 Task: Add an event with the title Webinar: Advanced SEO Strategies for Organic Growth, date '2024/04/04', time 8:50 AM to 10:50 AMand add a description: Participants will develop skills in strategic decision-making and problem-solving. They will learn techniques for gathering and analyzing information, evaluating options, and making sound decisions that align with team goals and organizational priorities., put the event into Yellow category, logged in from the account softage.2@softage.netand send the event invitation to softage.1@softage.net and softage.3@softage.net. Set a reminder for the event 5 minutes before
Action: Mouse moved to (88, 104)
Screenshot: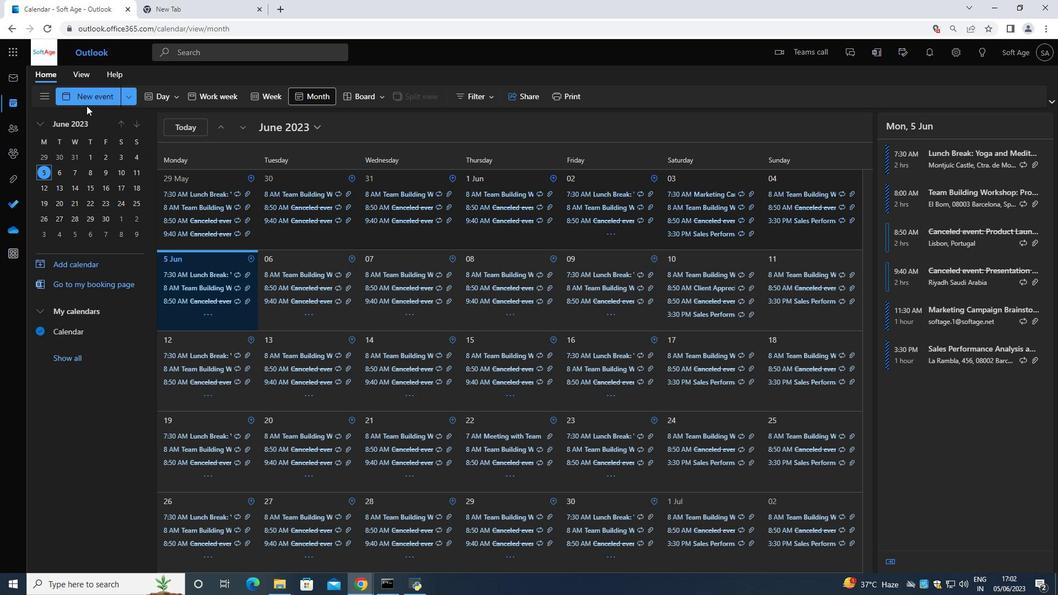 
Action: Mouse pressed left at (88, 104)
Screenshot: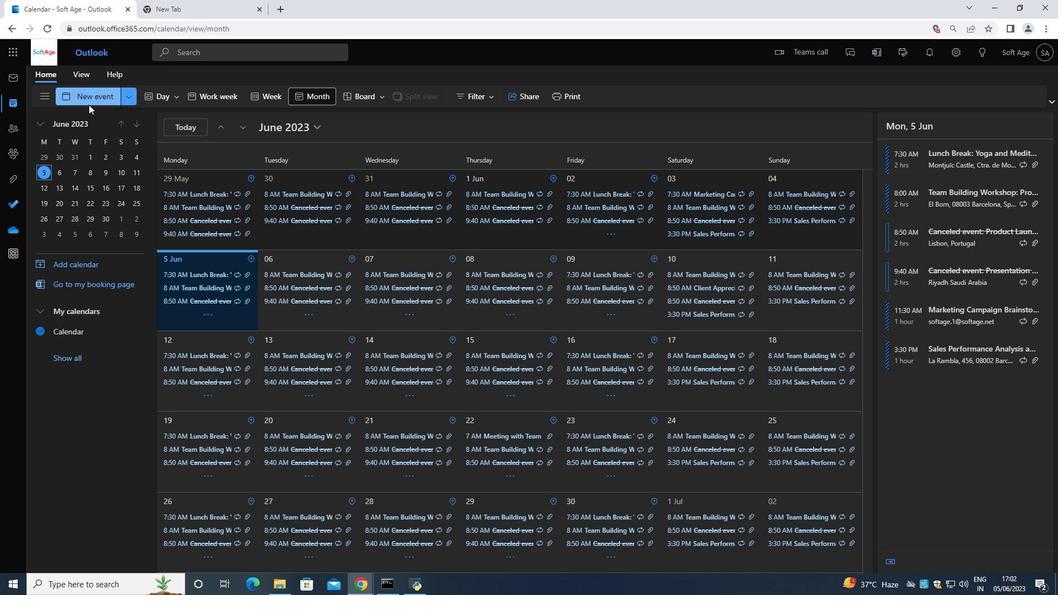 
Action: Mouse moved to (475, 228)
Screenshot: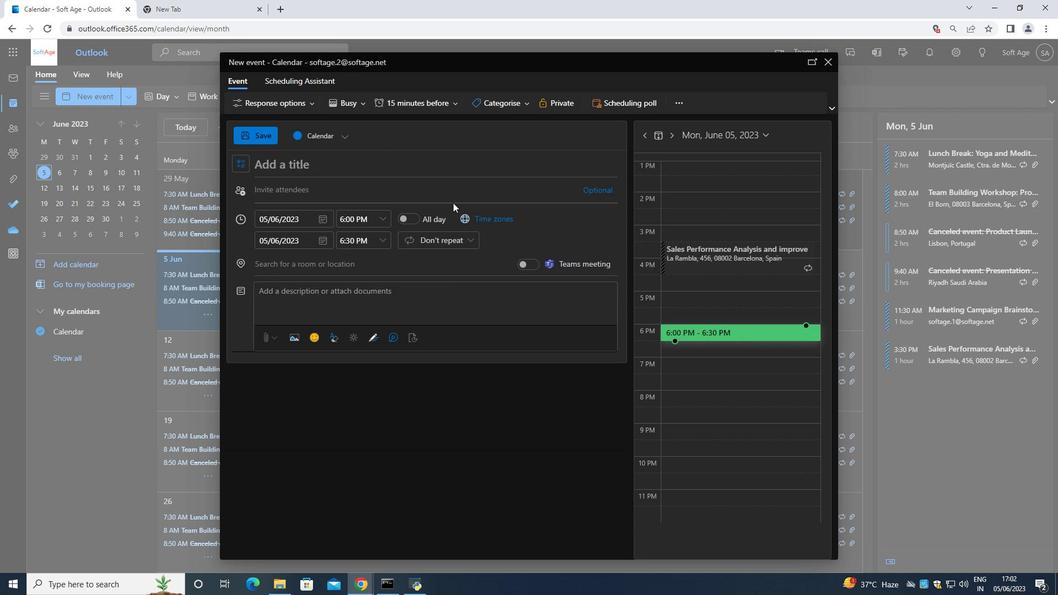 
Action: Key pressed <Key.shift>Webinar
Screenshot: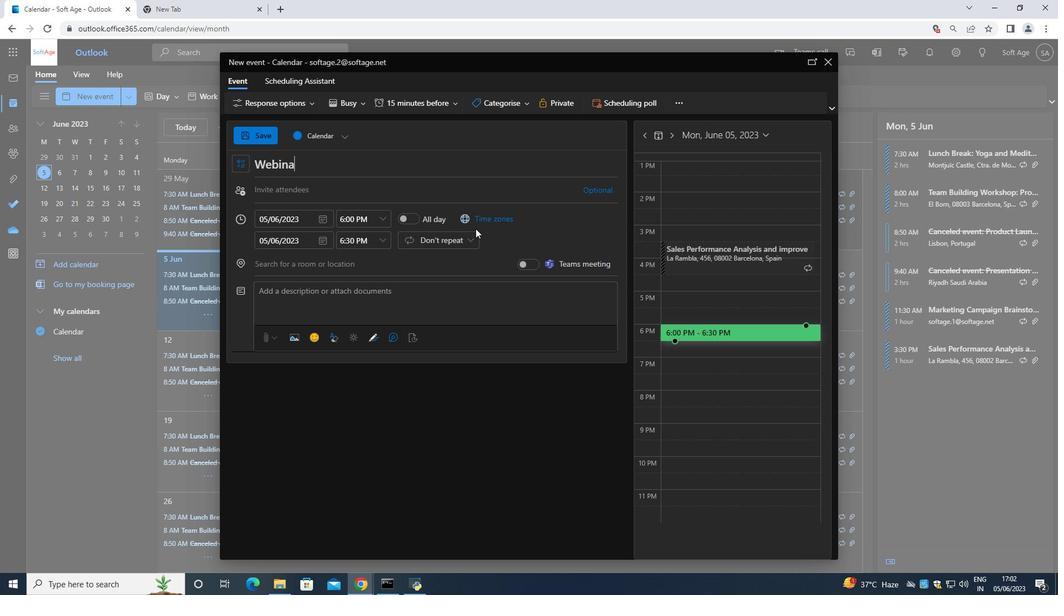 
Action: Mouse moved to (598, 287)
Screenshot: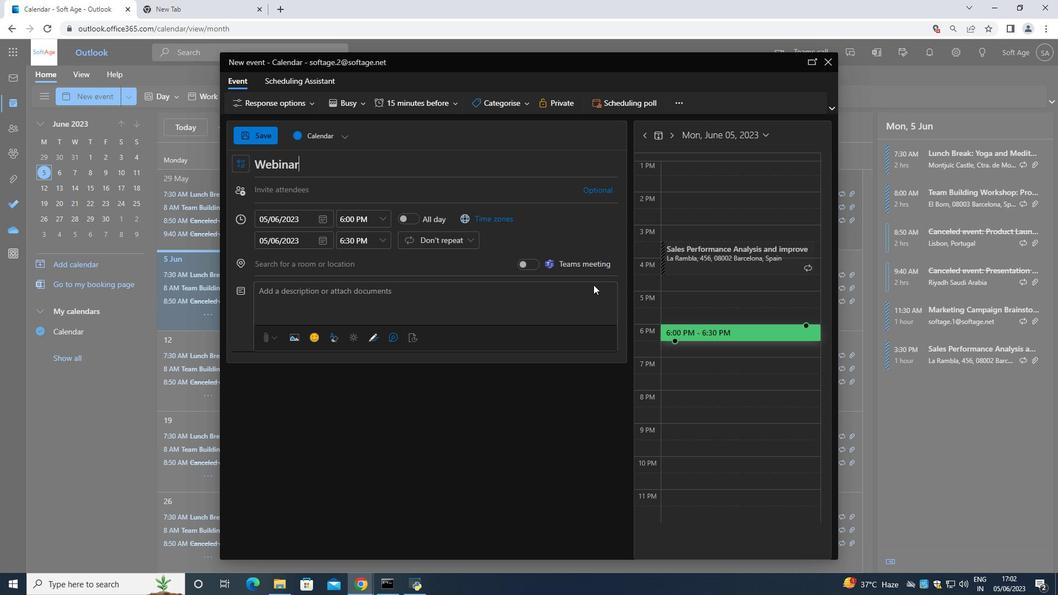 
Action: Key pressed <Key.shift_r>:<Key.space><Key.shift><Key.shift><Key.shift><Key.shift><Key.shift><Key.shift><Key.shift><Key.shift><Key.shift><Key.shift><Key.shift><Key.shift><Key.shift><Key.shift><Key.shift><Key.shift><Key.shift><Key.shift><Key.shift><Key.shift><Key.shift><Key.shift><Key.shift><Key.shift><Key.shift><Key.shift><Key.shift><Key.shift><Key.shift><Key.shift><Key.shift><Key.shift><Key.shift><Key.shift><Key.shift><Key.shift>Advanced<Key.space><Key.caps_lock>SEO<Key.caps_lock><Key.space><Key.shift>Strategies<Key.space>for<Key.space><Key.shift>Organic<Key.space><Key.shift>grow<Key.backspace><Key.backspace><Key.backspace><Key.backspace><Key.shift>Growth<Key.space>
Screenshot: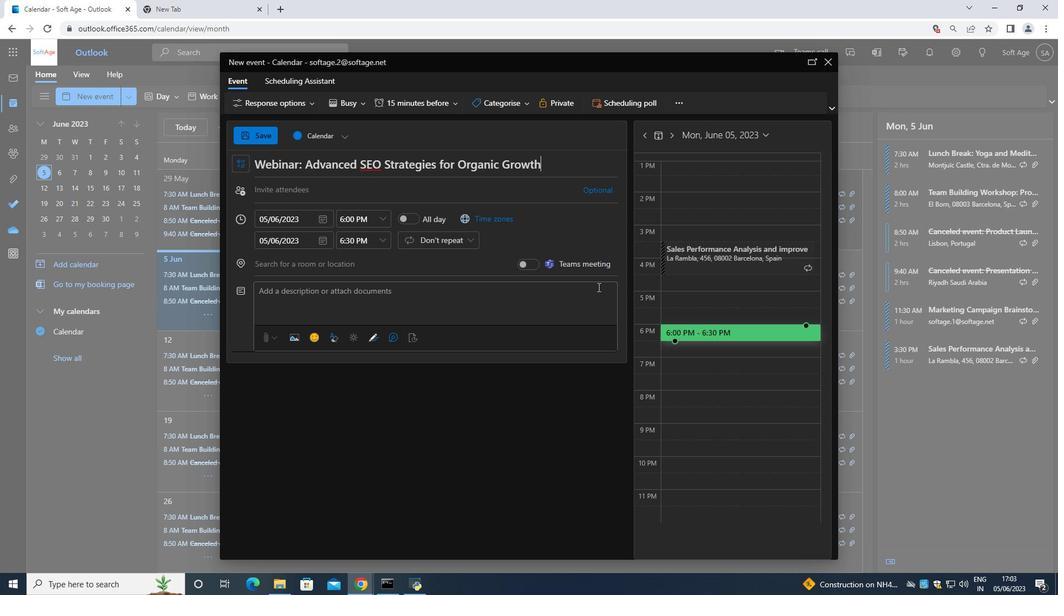 
Action: Mouse moved to (325, 224)
Screenshot: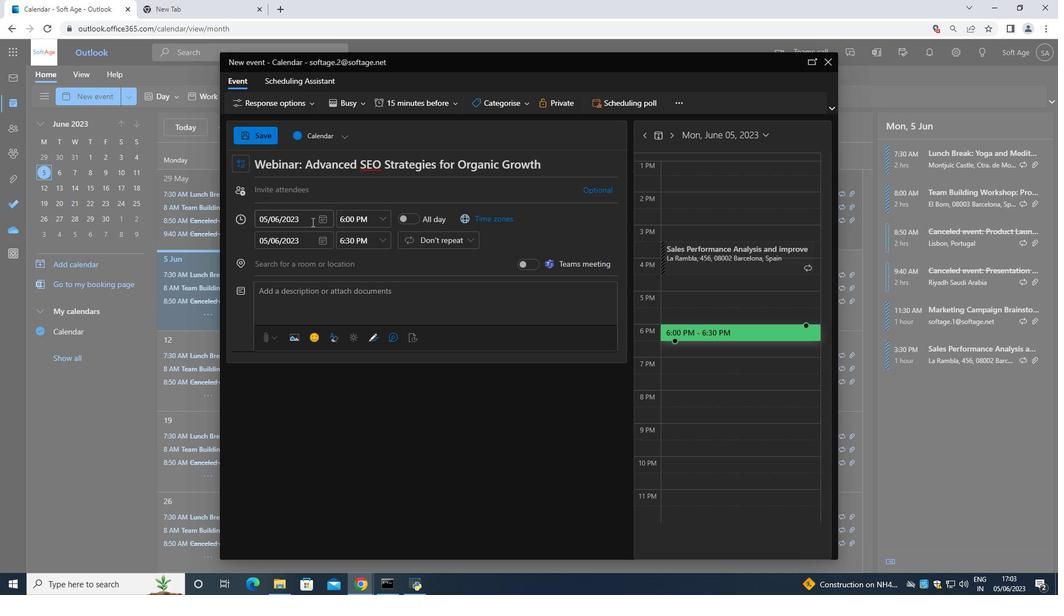 
Action: Mouse pressed left at (325, 224)
Screenshot: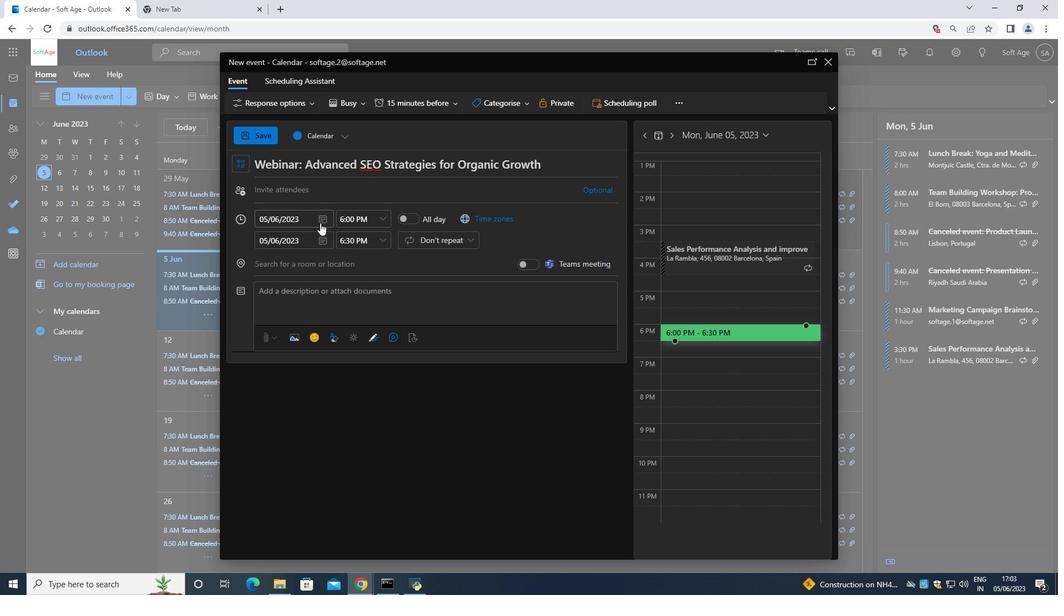 
Action: Mouse moved to (368, 243)
Screenshot: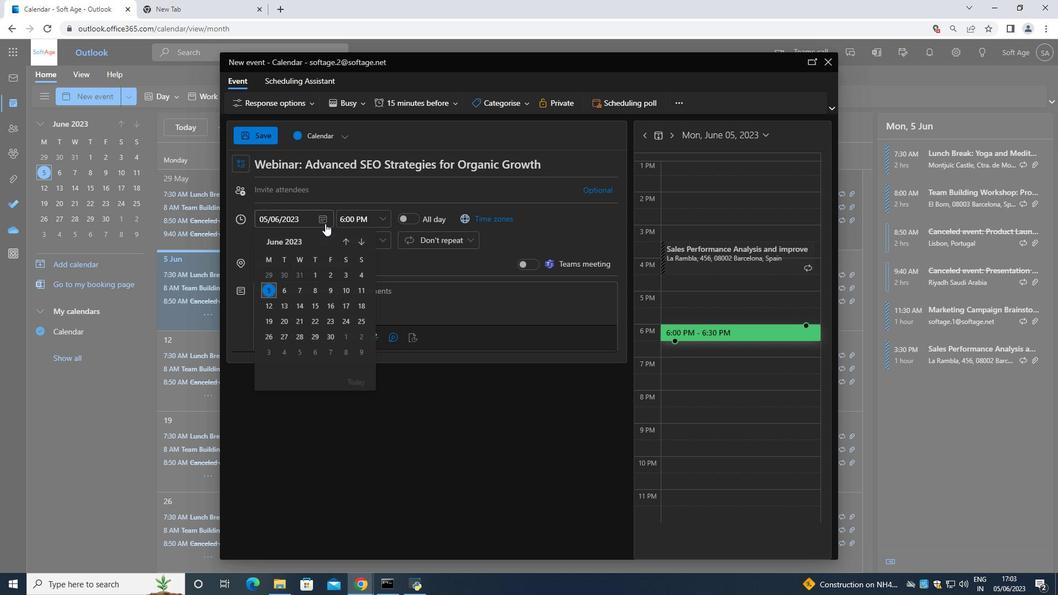 
Action: Mouse pressed left at (368, 243)
Screenshot: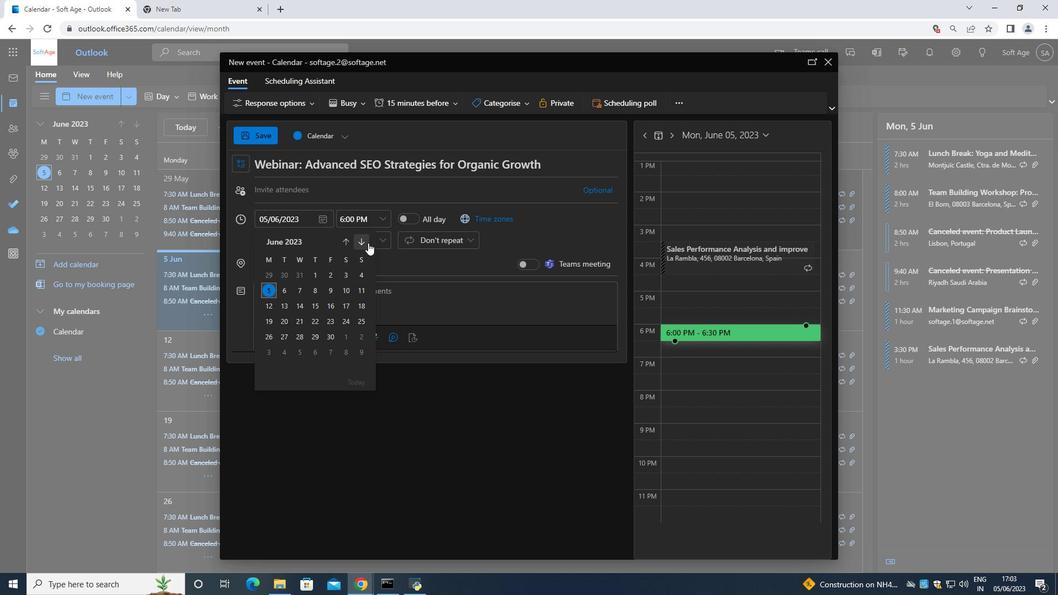 
Action: Mouse moved to (368, 243)
Screenshot: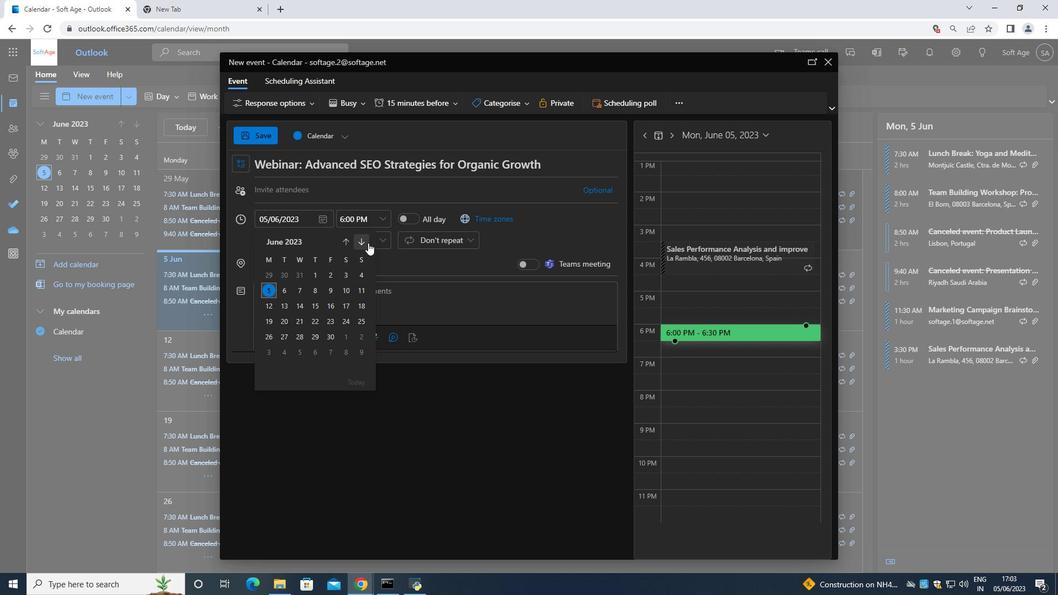 
Action: Mouse pressed left at (368, 243)
Screenshot: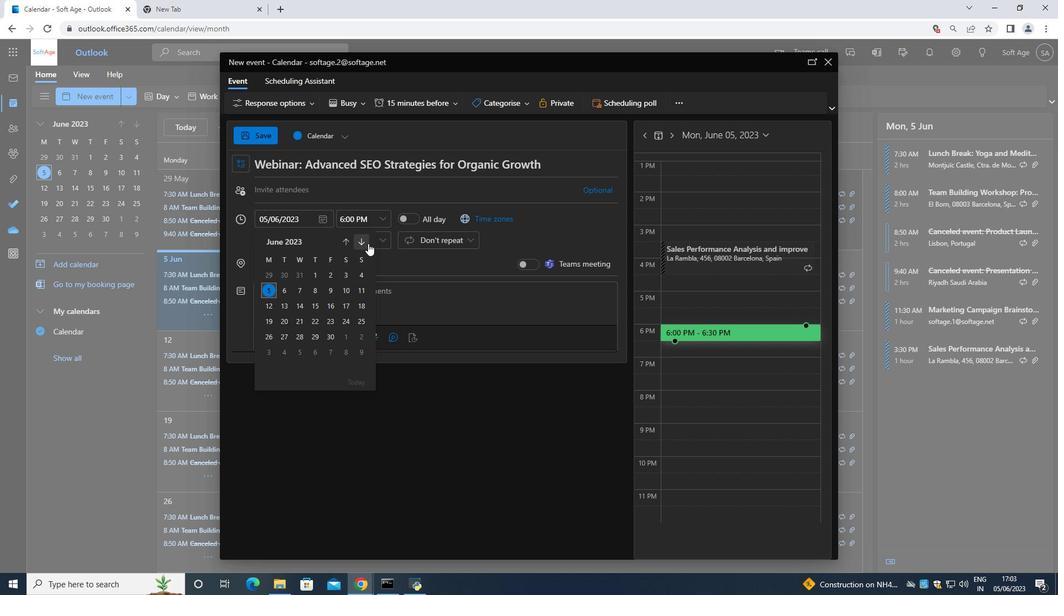 
Action: Mouse pressed left at (368, 243)
Screenshot: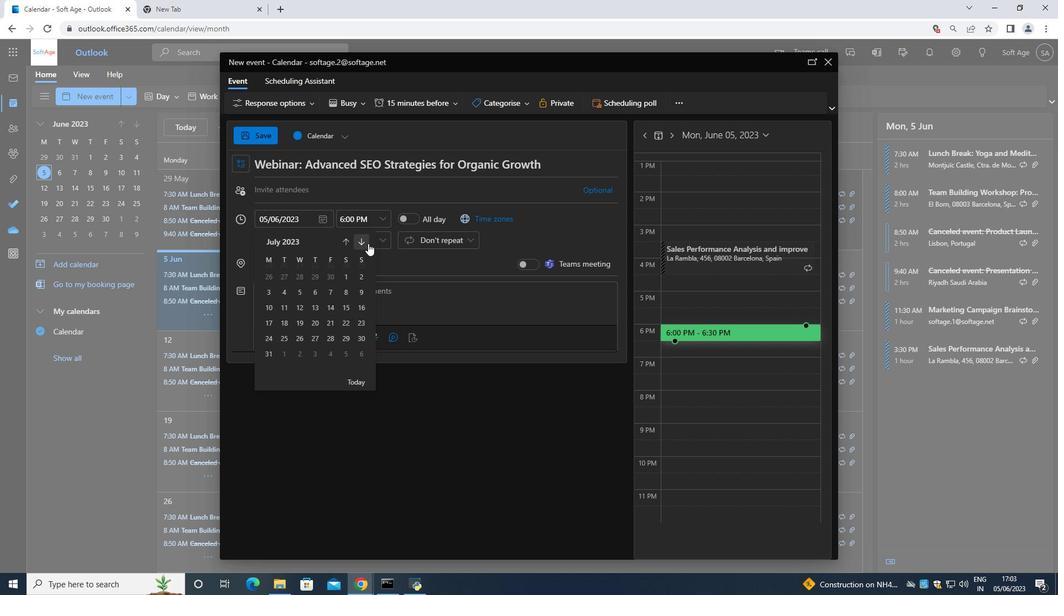 
Action: Mouse pressed left at (368, 243)
Screenshot: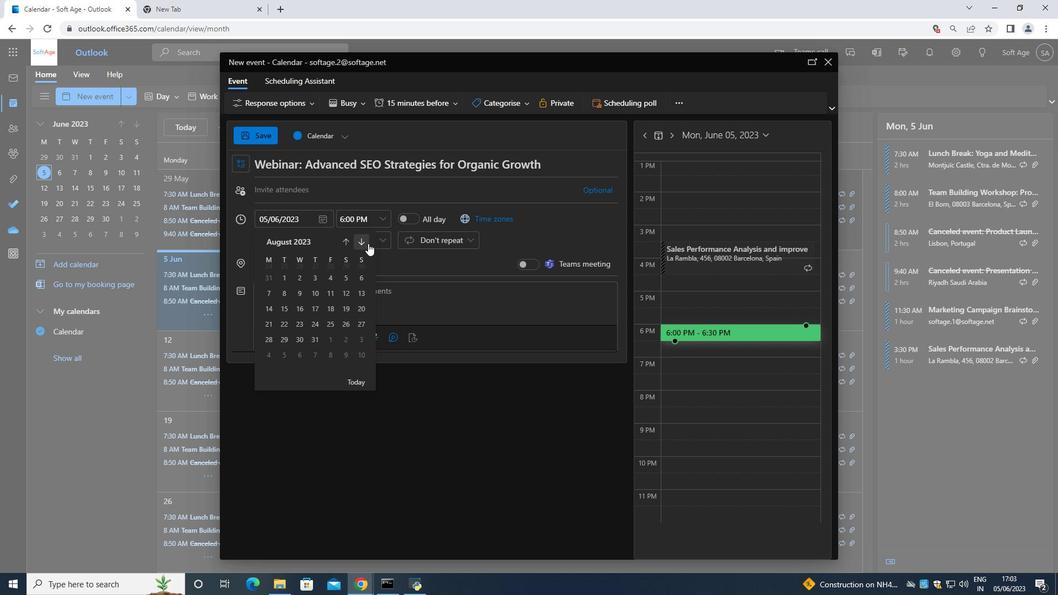 
Action: Mouse pressed left at (368, 243)
Screenshot: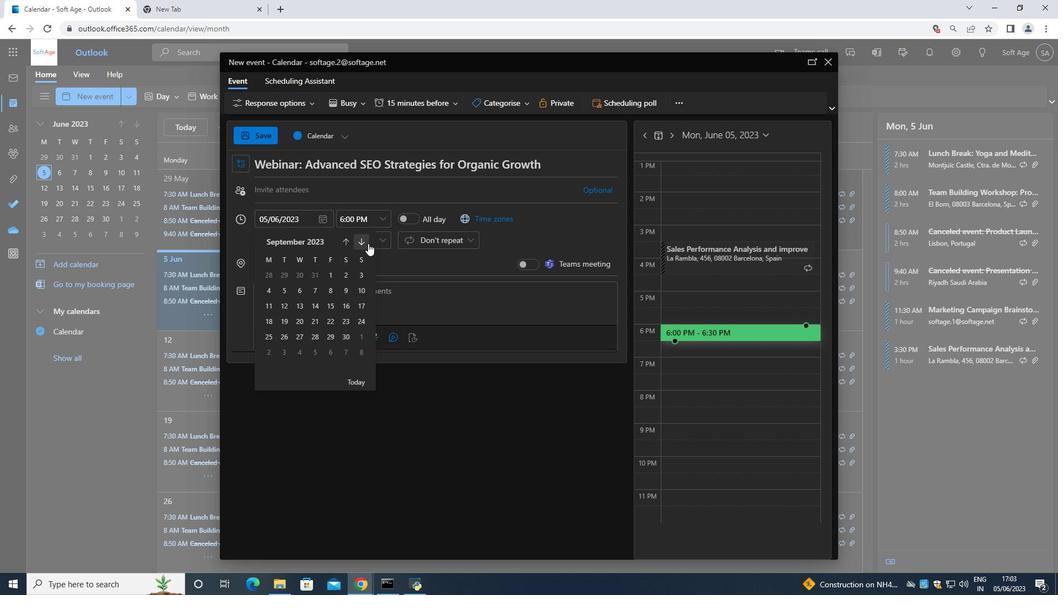 
Action: Mouse pressed left at (368, 243)
Screenshot: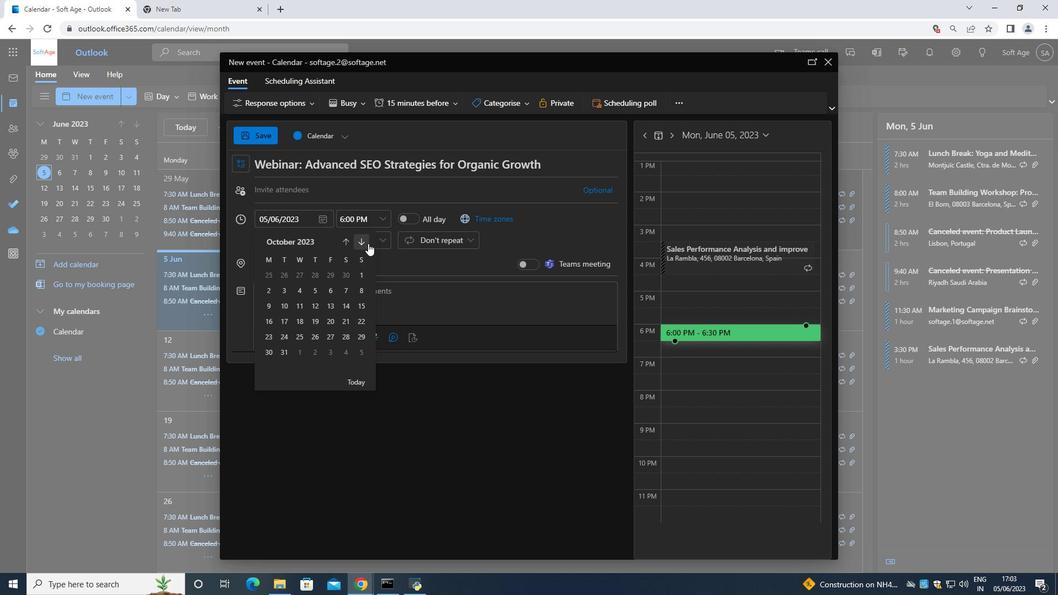 
Action: Mouse pressed left at (368, 243)
Screenshot: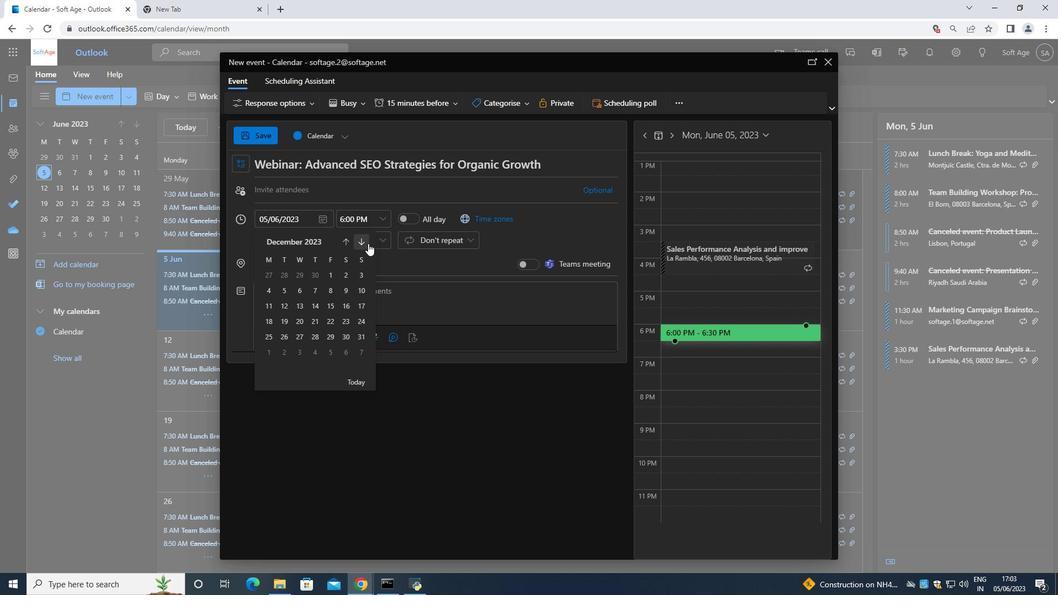 
Action: Mouse pressed left at (368, 243)
Screenshot: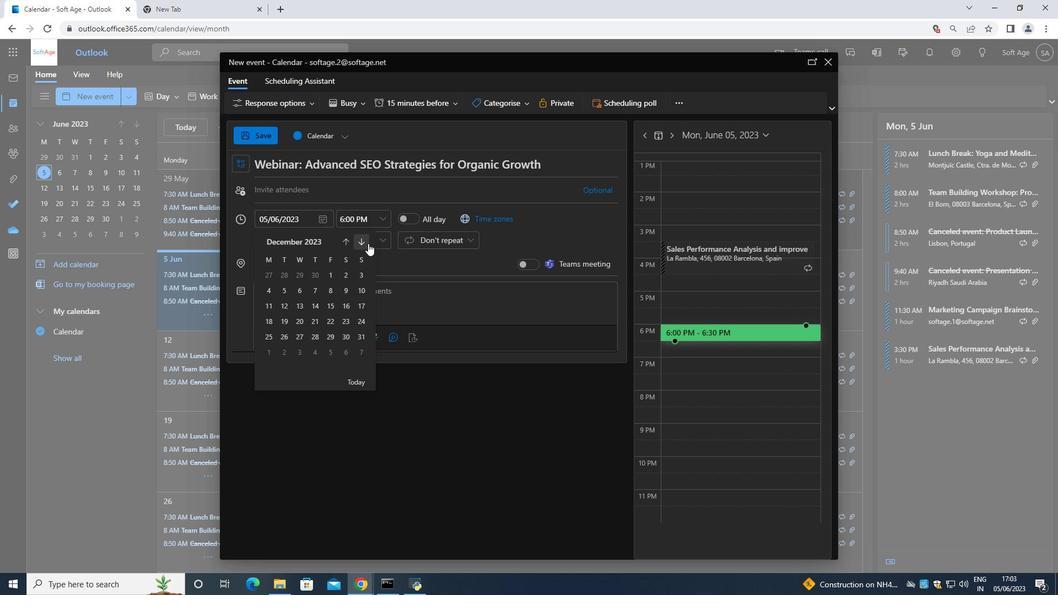 
Action: Mouse pressed left at (368, 243)
Screenshot: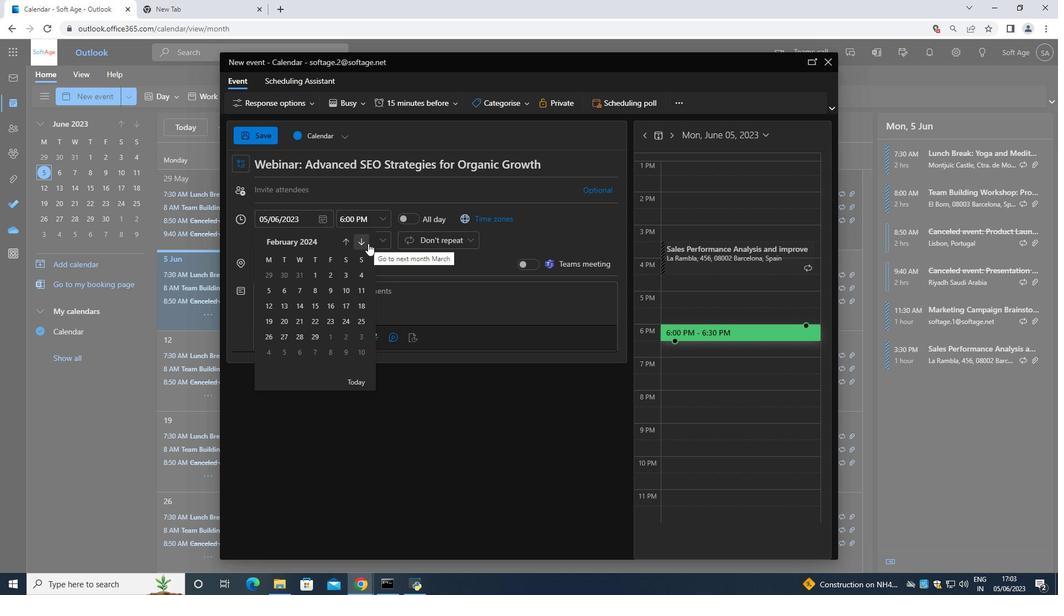 
Action: Mouse pressed left at (368, 243)
Screenshot: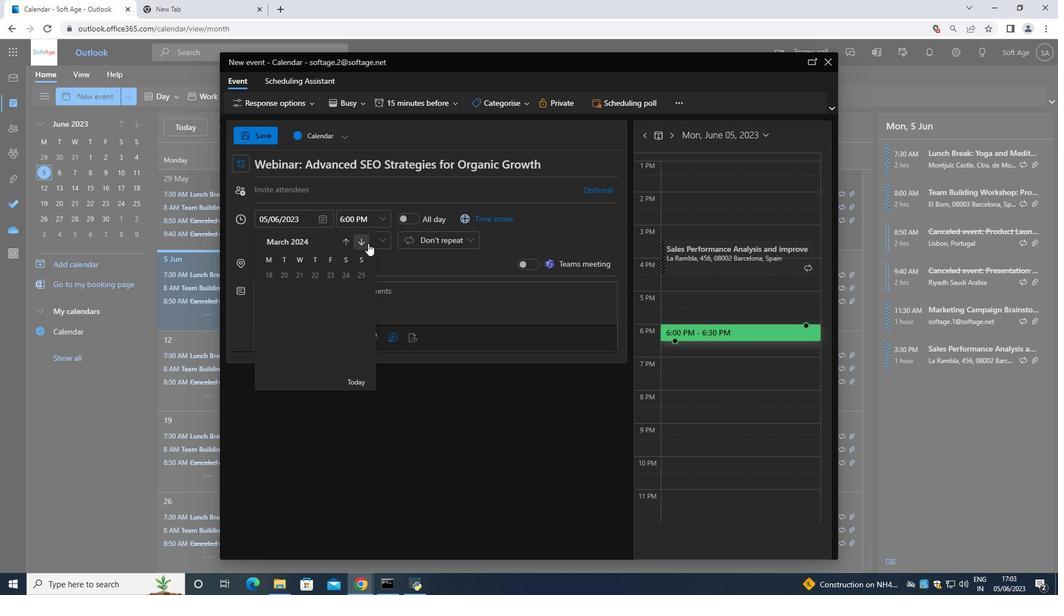 
Action: Mouse moved to (318, 270)
Screenshot: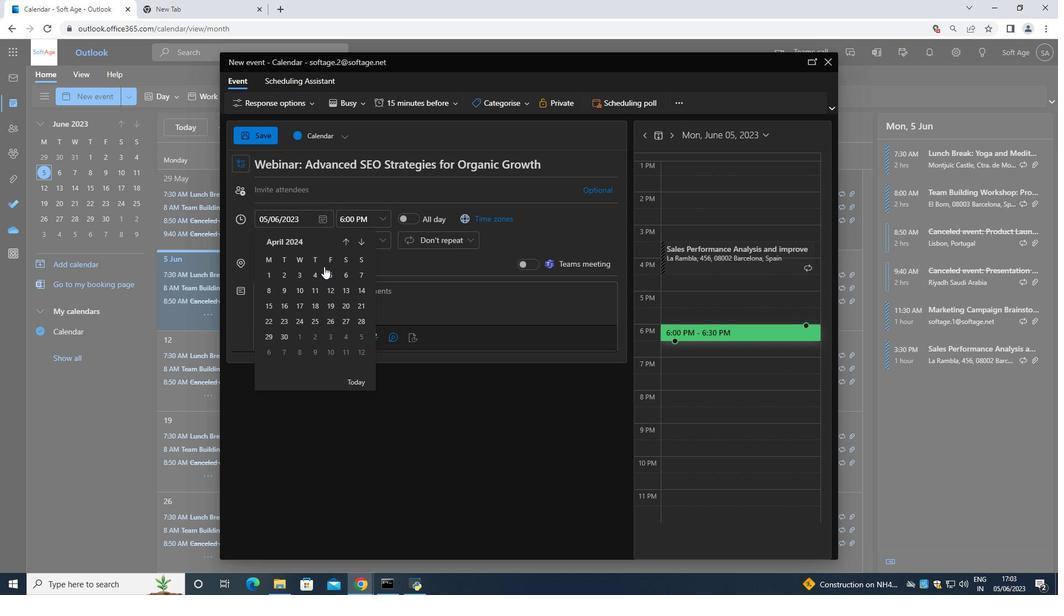 
Action: Mouse pressed left at (318, 270)
Screenshot: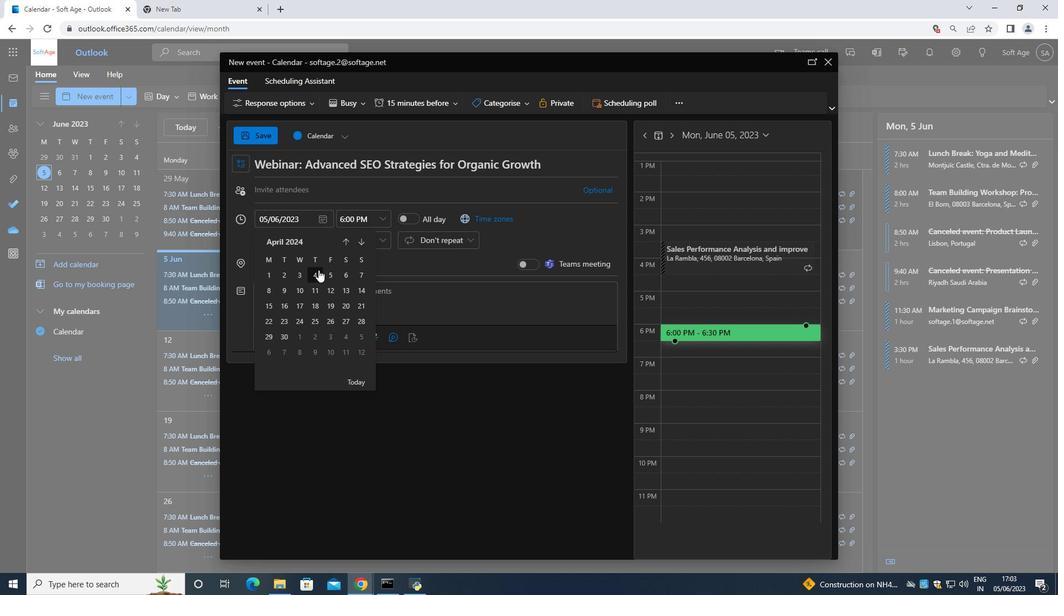 
Action: Mouse moved to (373, 217)
Screenshot: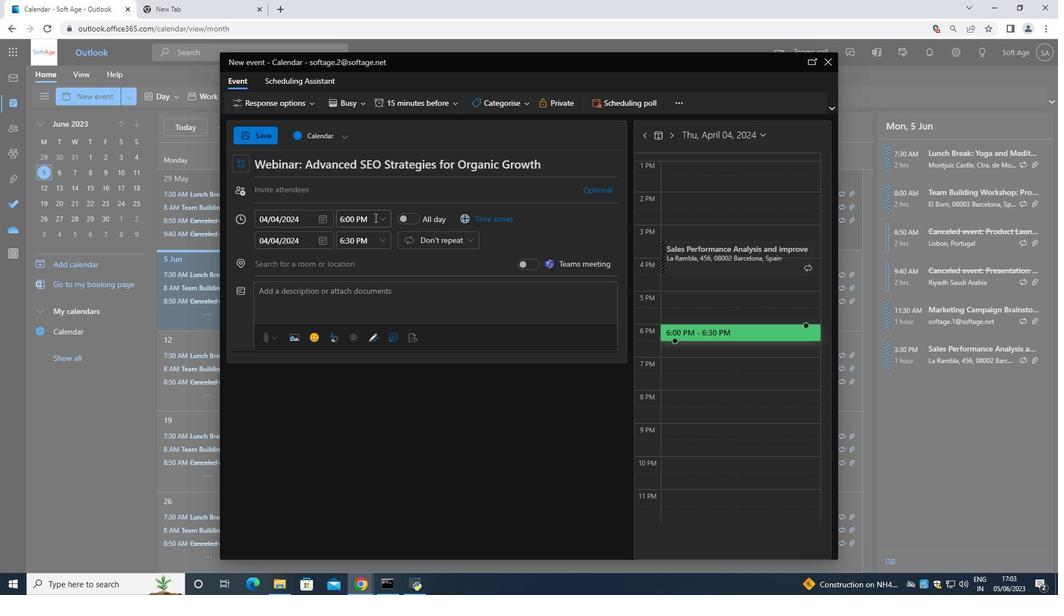 
Action: Mouse pressed left at (373, 217)
Screenshot: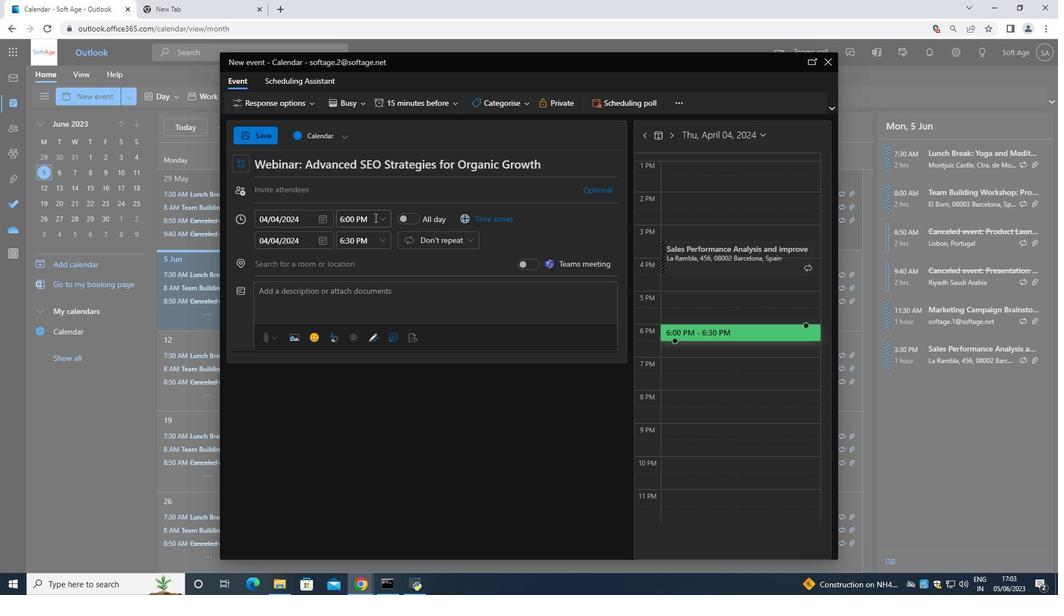 
Action: Mouse moved to (372, 217)
Screenshot: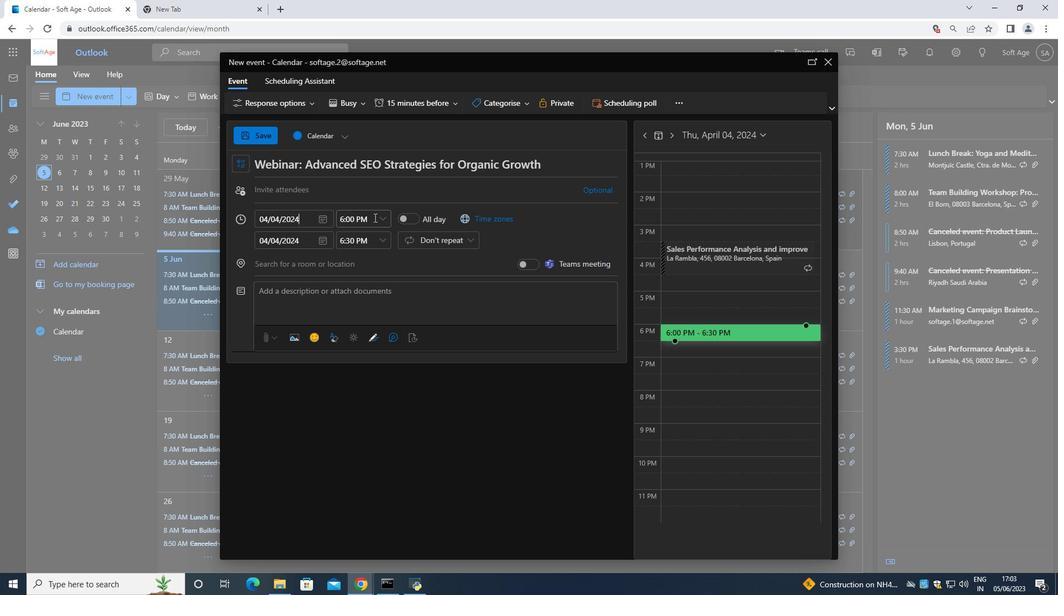 
Action: Key pressed <Key.backspace>8<Key.shift_r>:50<Key.space><Key.shift>A<Key.shift_r>M
Screenshot: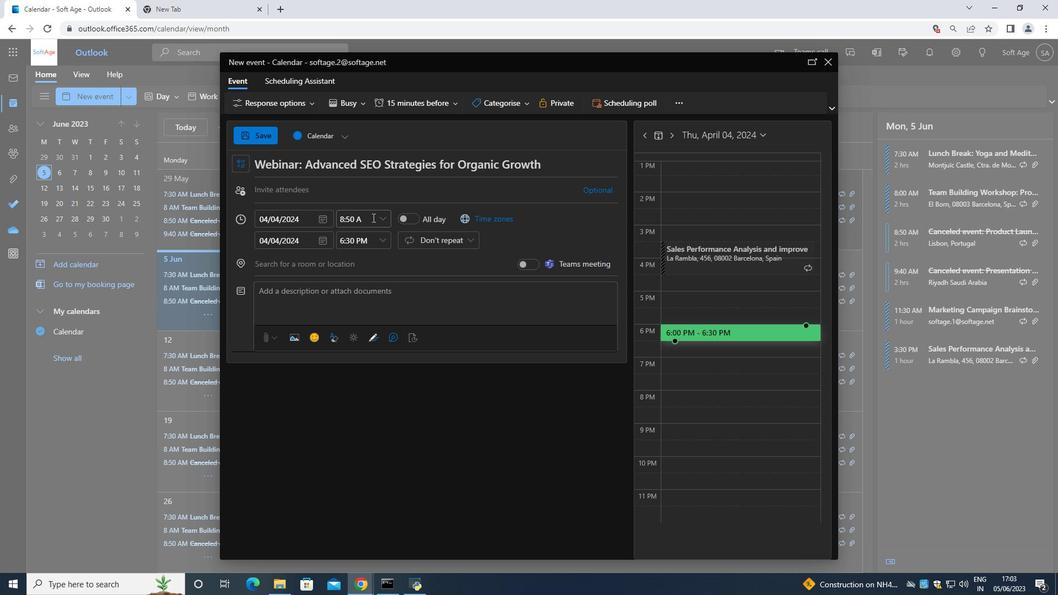 
Action: Mouse moved to (378, 235)
Screenshot: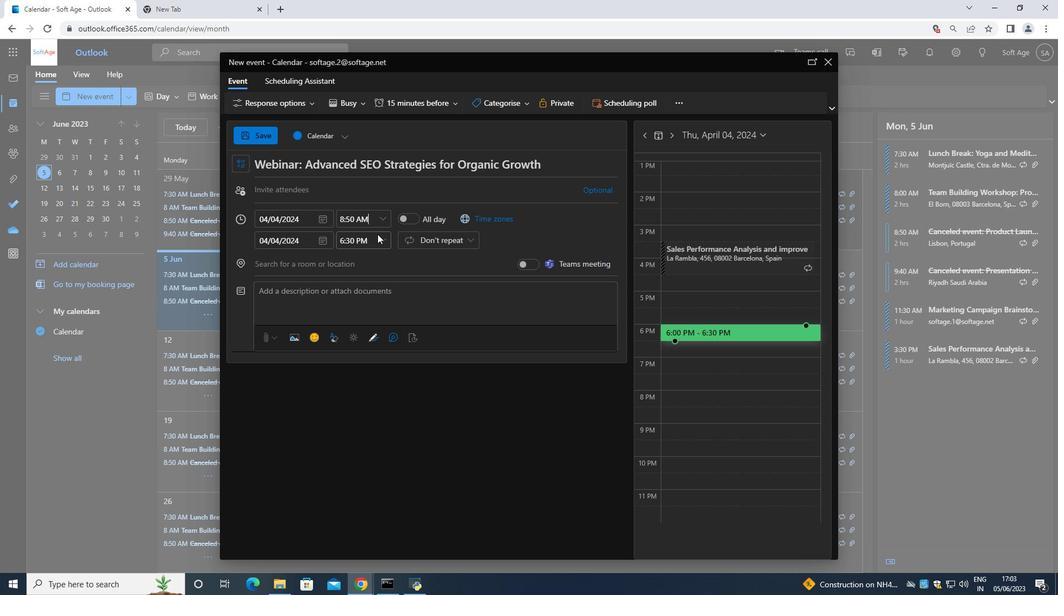 
Action: Mouse pressed left at (378, 235)
Screenshot: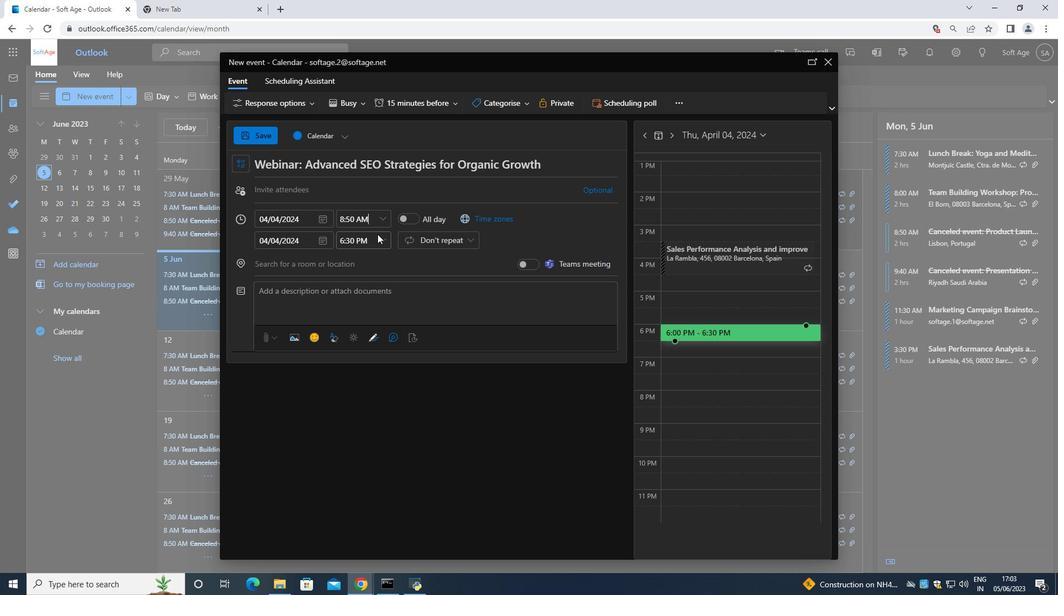 
Action: Mouse moved to (368, 321)
Screenshot: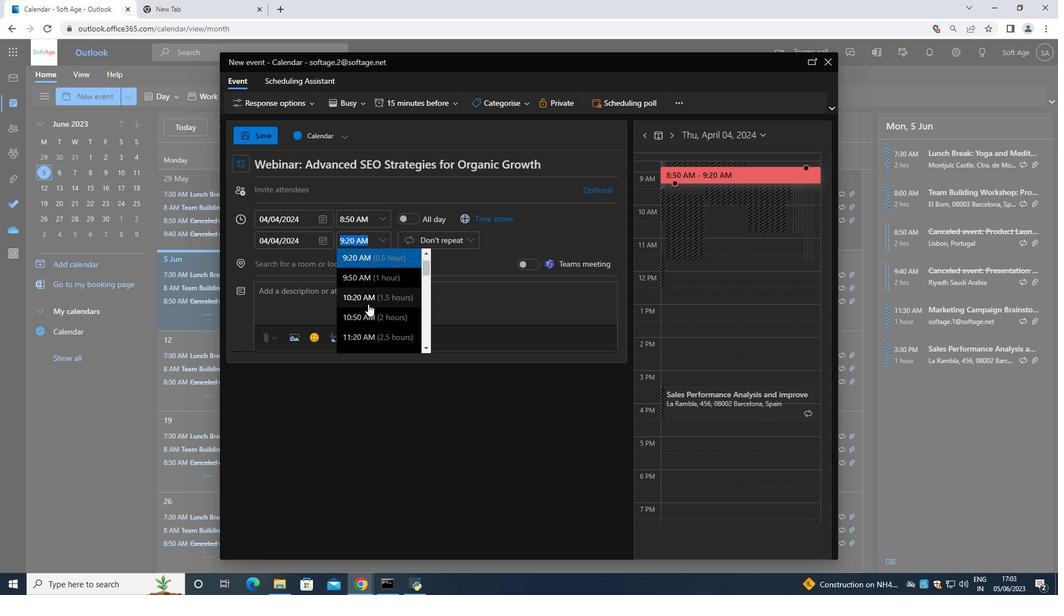 
Action: Mouse pressed left at (368, 321)
Screenshot: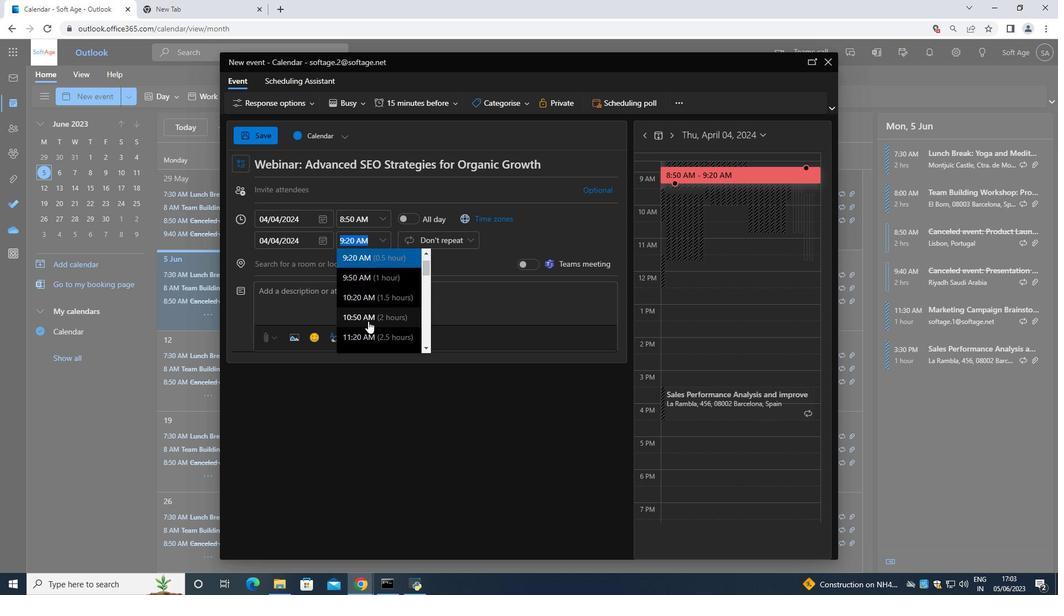 
Action: Mouse moved to (335, 286)
Screenshot: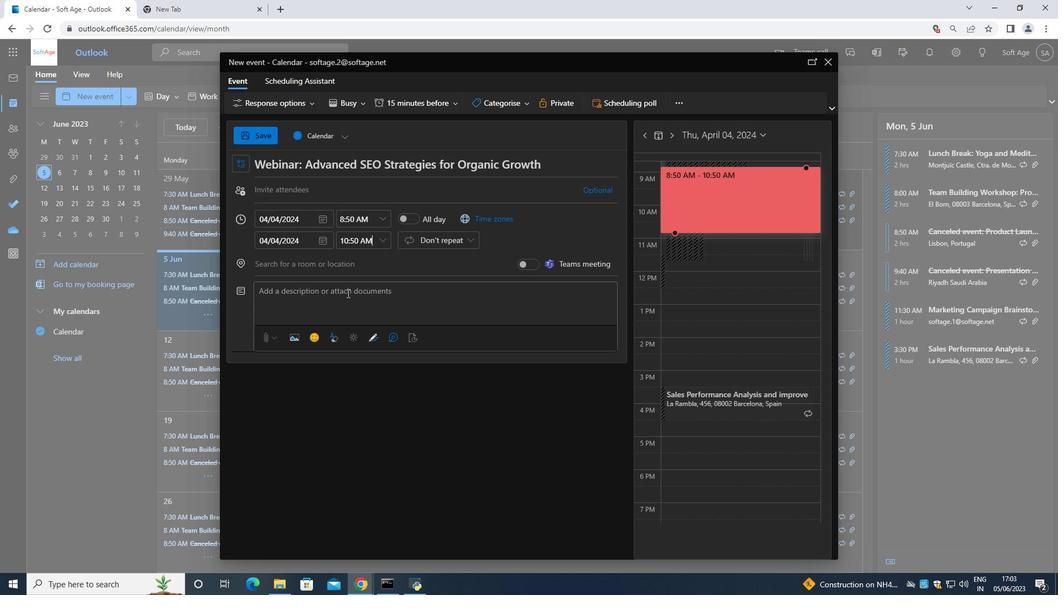 
Action: Mouse pressed left at (335, 286)
Screenshot: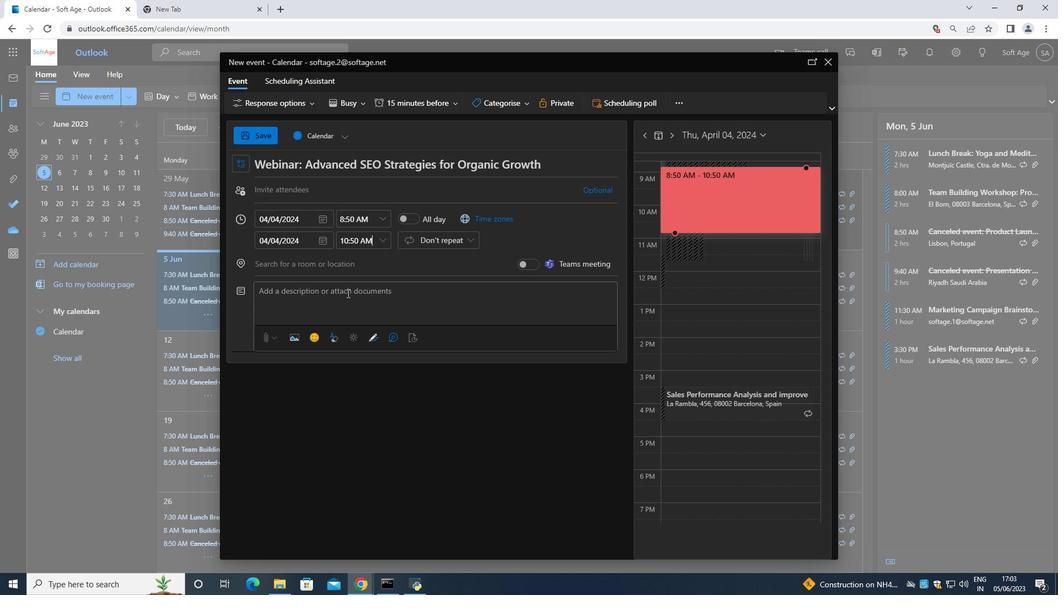 
Action: Key pressed <Key.space><Key.shift>Participants<Key.space>will<Key.space>develop<Key.space>skill<Key.space>in<Key.space>strategic<Key.space>decision<Key.space><Key.backspace>-making<Key.space>and<Key.space>problem<Key.space><Key.backspace>-solving<Key.space>.<Key.space><Key.shift>They<Key.space>will<Key.space>learn<Key.space>techniques<Key.space>optiom<Key.backspace>ns,<Key.space>and<Key.space>making<Key.space>sounf<Key.backspace>d<Key.space><Key.backspace><Key.backspace><Key.backspace><Key.backspace><Key.backspace><Key.backspace><Key.backspace><Key.backspace><Key.backspace><Key.backspace><Key.backspace><Key.backspace><Key.backspace><Key.backspace><Key.backspace><Key.backspace><Key.backspace><Key.backspace><Key.backspace><Key.backspace><Key.backspace><Key.backspace><Key.backspace><Key.backspace><Key.backspace><Key.backspace><Key.space>for<Key.space>gathering<Key.space>and<Key.space>analyzinh<Key.backspace>g<Key.space>information<Key.space>evaluating<Key.space>options<Key.space>,<Key.space>and<Key.space>mal<Key.backspace>king<Key.space>sound<Key.space>deciso<Key.backspace>ions<Key.space>that<Key.space>align<Key.space>with<Key.space>team<Key.space>goal<Key.space>and<Key.space>organizational<Key.space>priorities<Key.space>
Screenshot: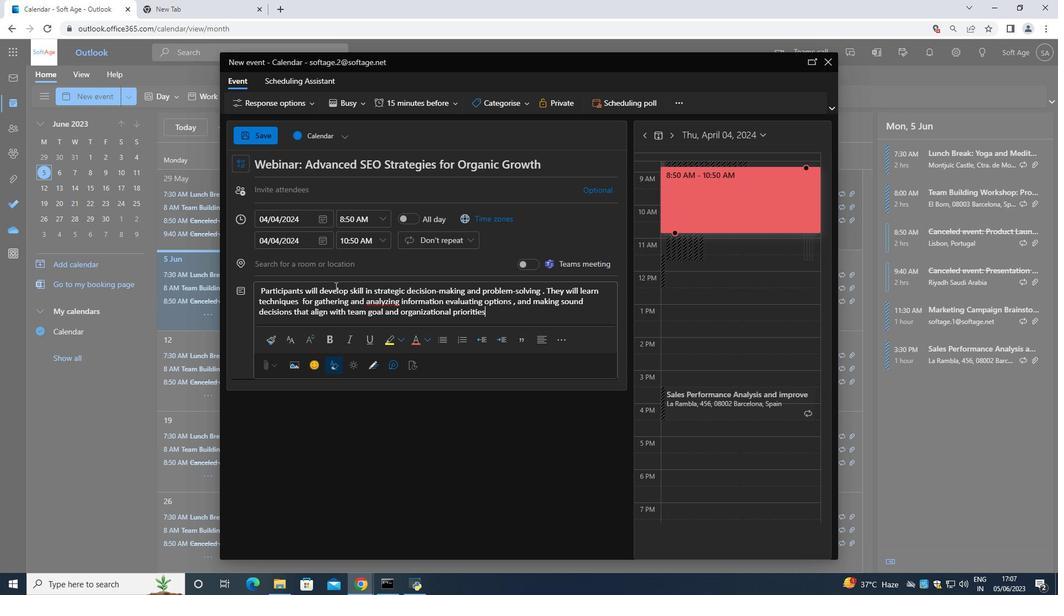 
Action: Mouse moved to (482, 104)
Screenshot: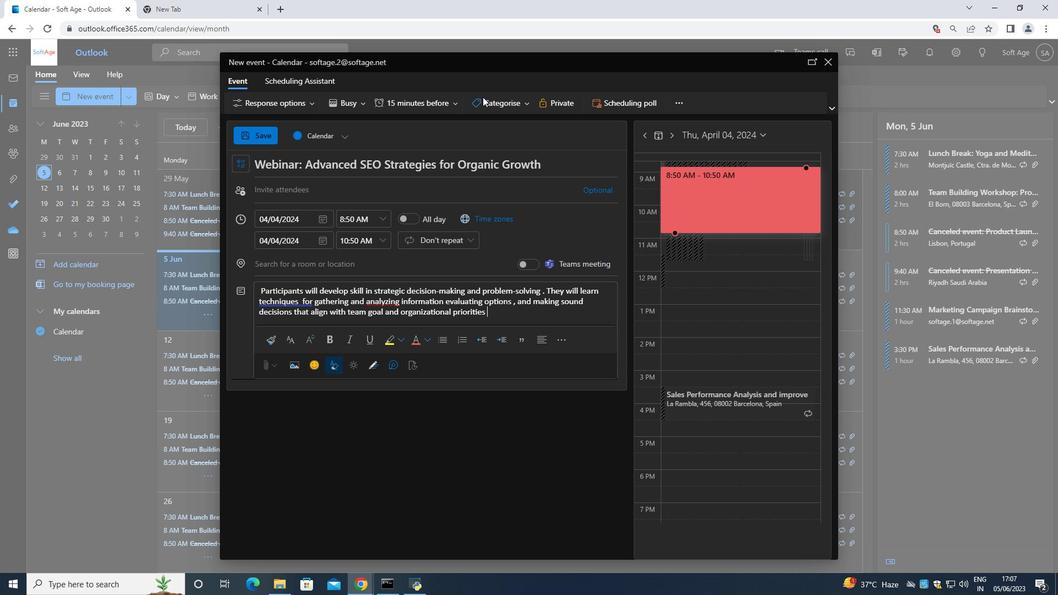 
Action: Mouse pressed left at (482, 104)
Screenshot: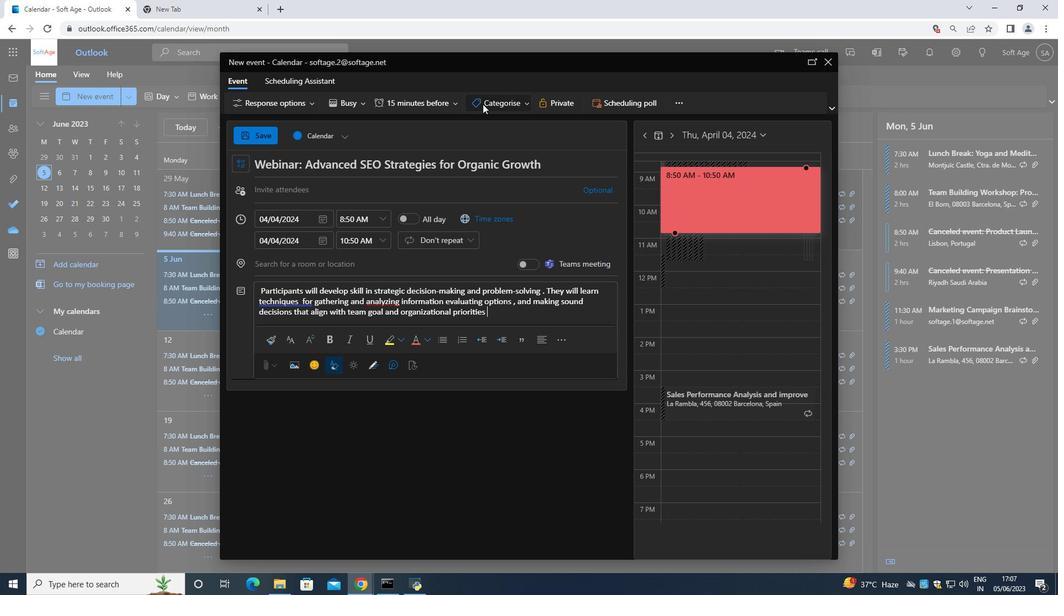 
Action: Mouse moved to (498, 208)
Screenshot: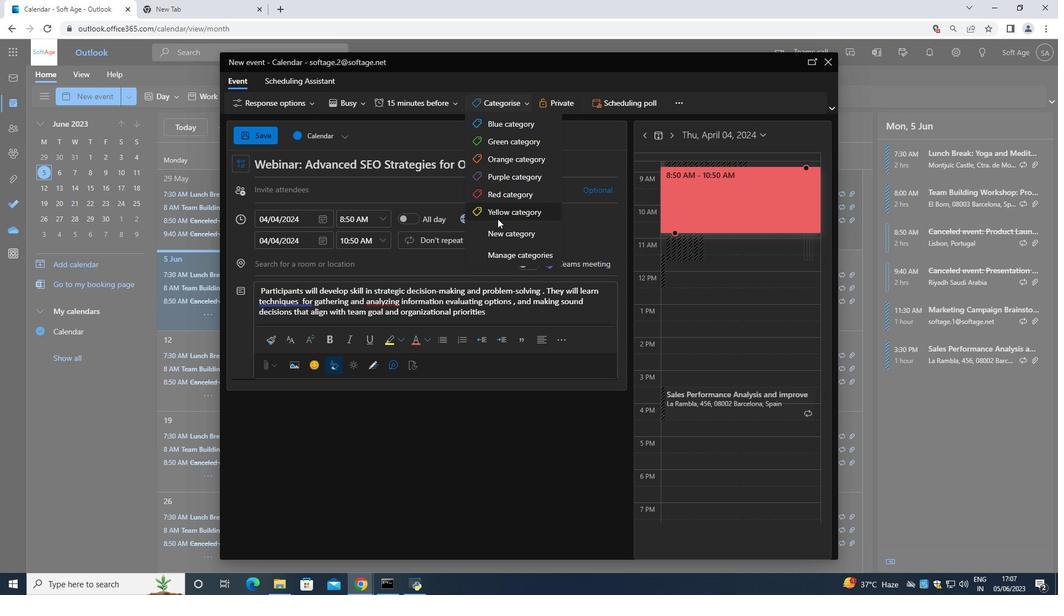 
Action: Mouse pressed left at (498, 208)
Screenshot: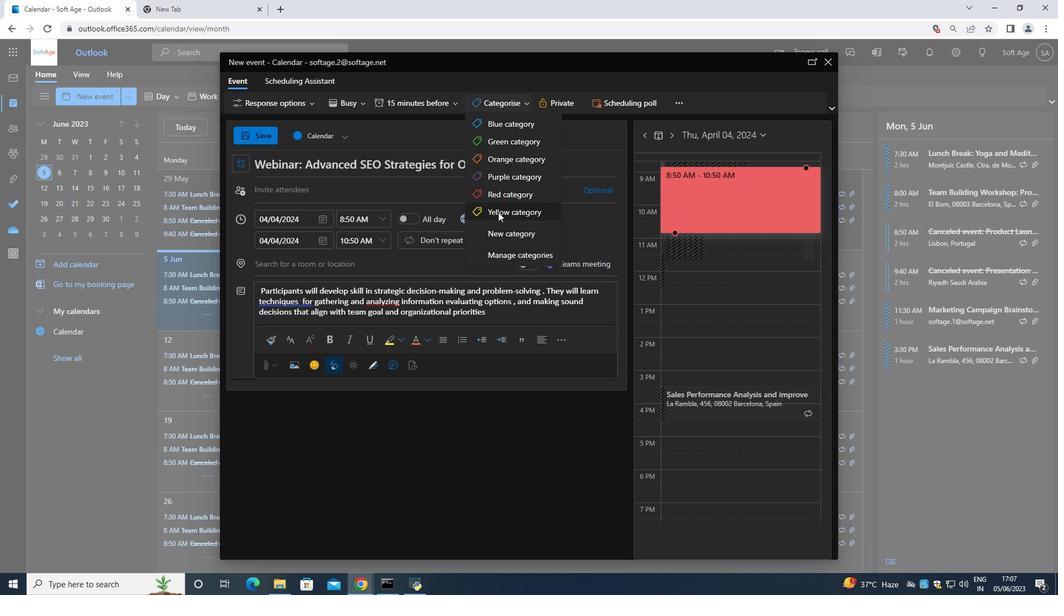 
Action: Mouse moved to (315, 265)
Screenshot: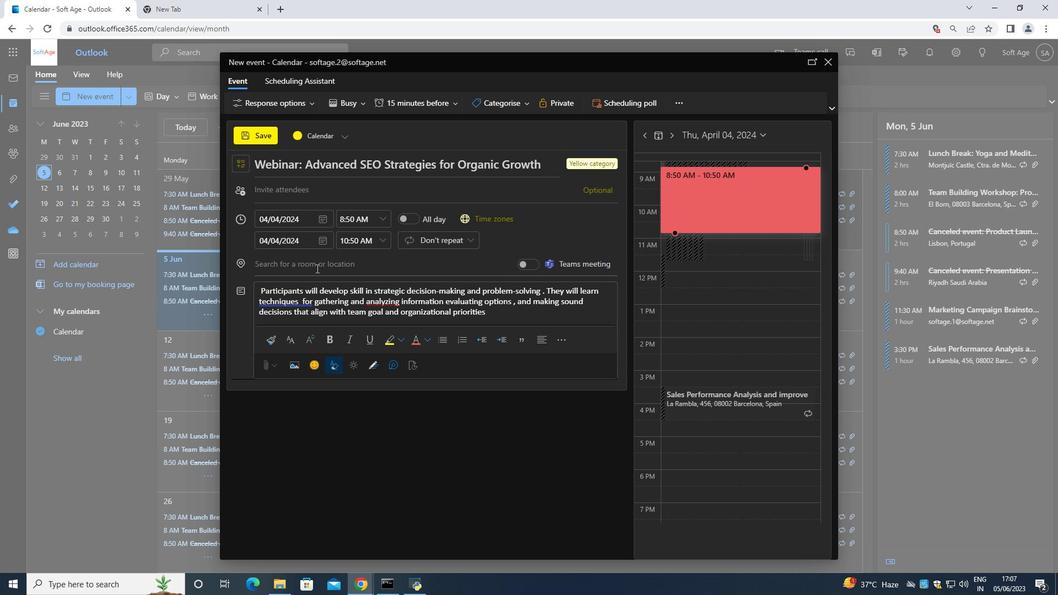 
Action: Mouse pressed left at (315, 265)
Screenshot: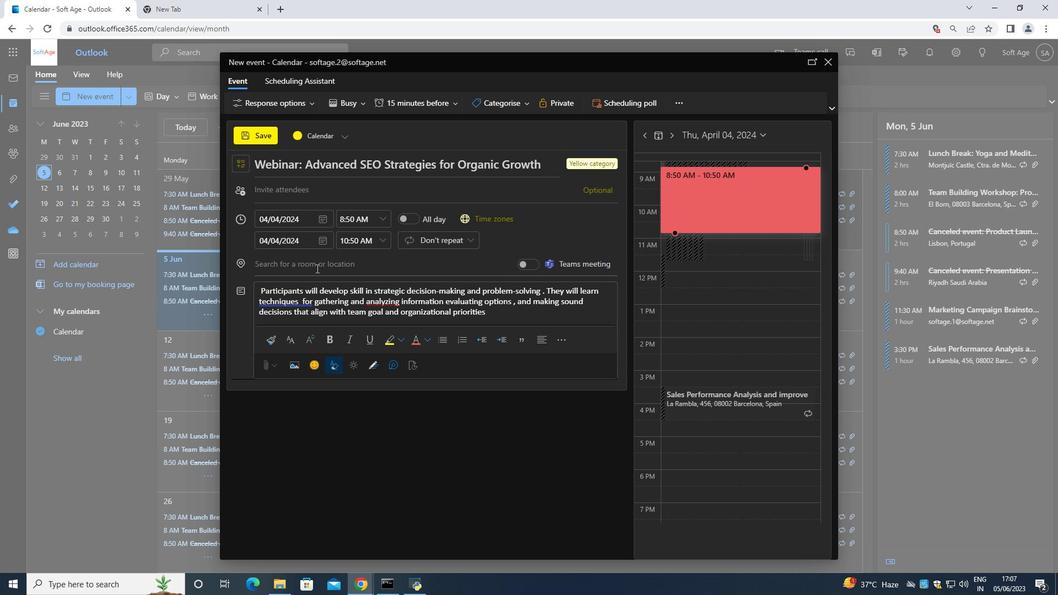 
Action: Mouse moved to (302, 189)
Screenshot: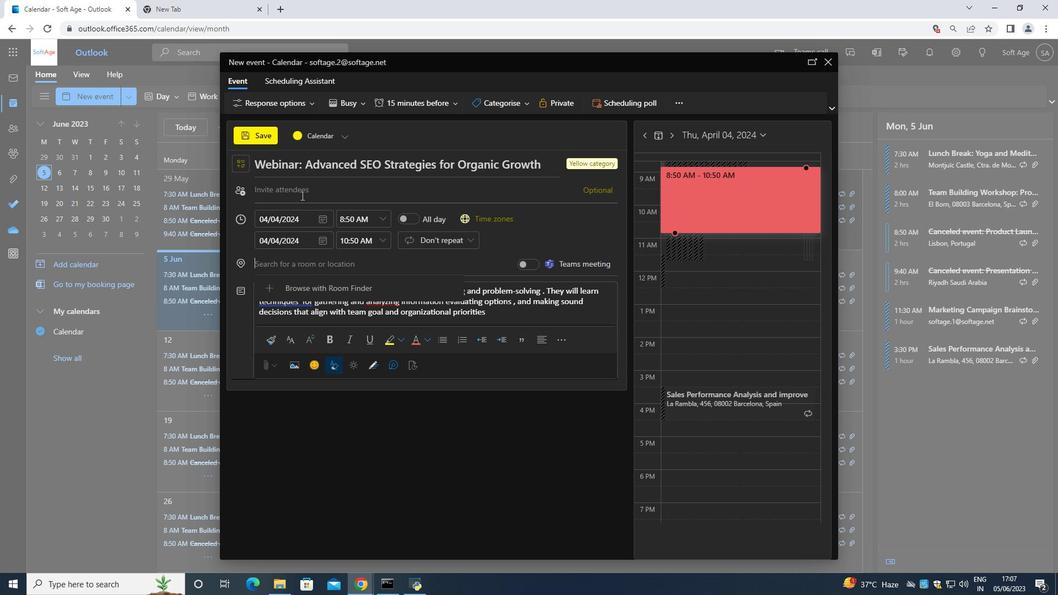 
Action: Mouse pressed left at (302, 189)
Screenshot: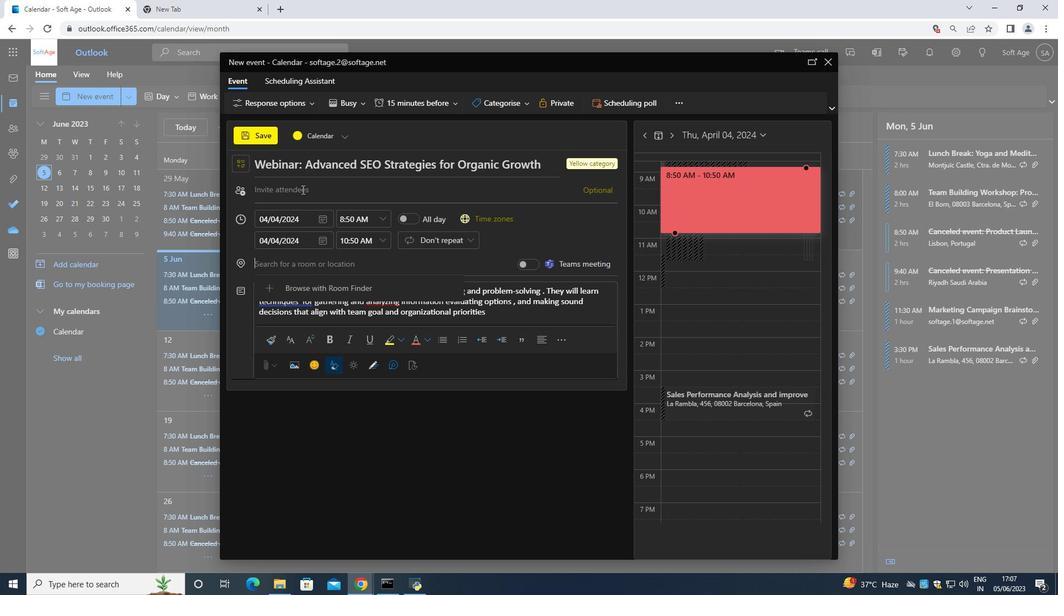 
Action: Key pressed <Key.shift>Softage.1<Key.shift>2softage<Key.backspace><Key.backspace><Key.backspace><Key.backspace><Key.backspace><Key.backspace><Key.backspace><Key.backspace><Key.shift>@
Screenshot: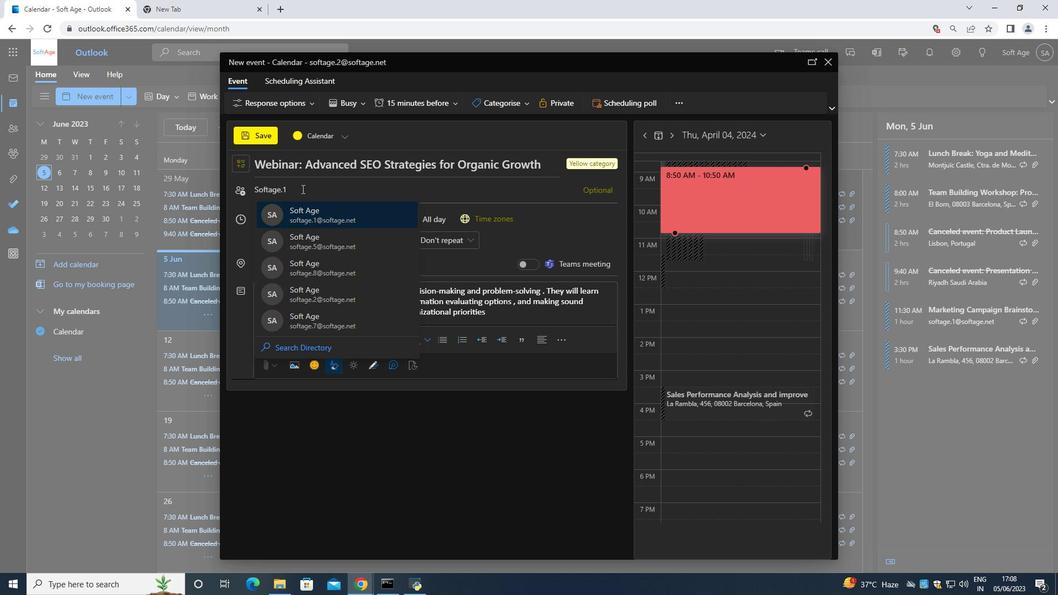 
Action: Mouse moved to (319, 218)
Screenshot: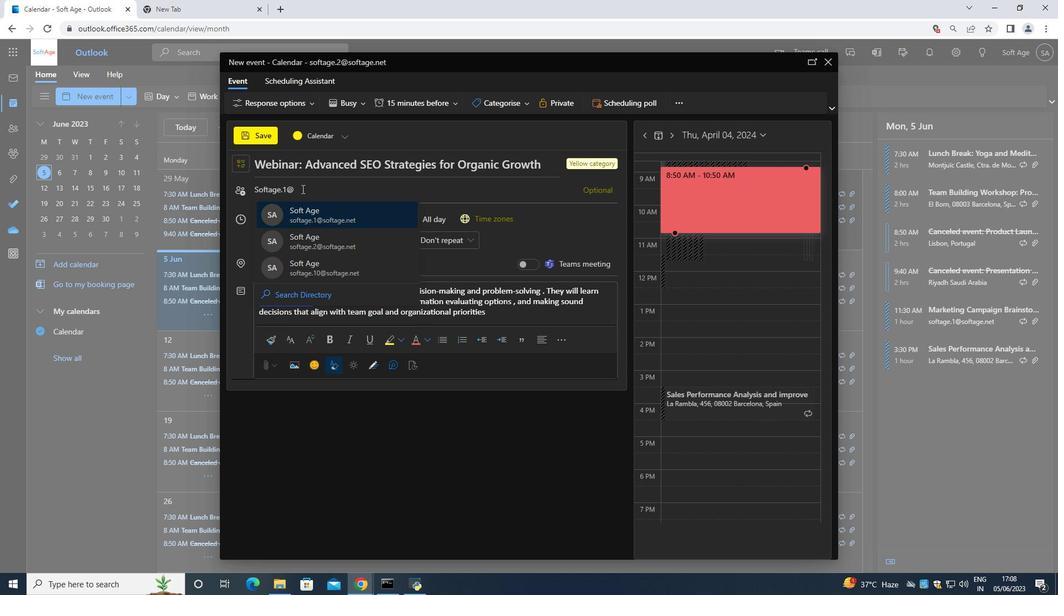 
Action: Mouse pressed left at (319, 218)
Screenshot: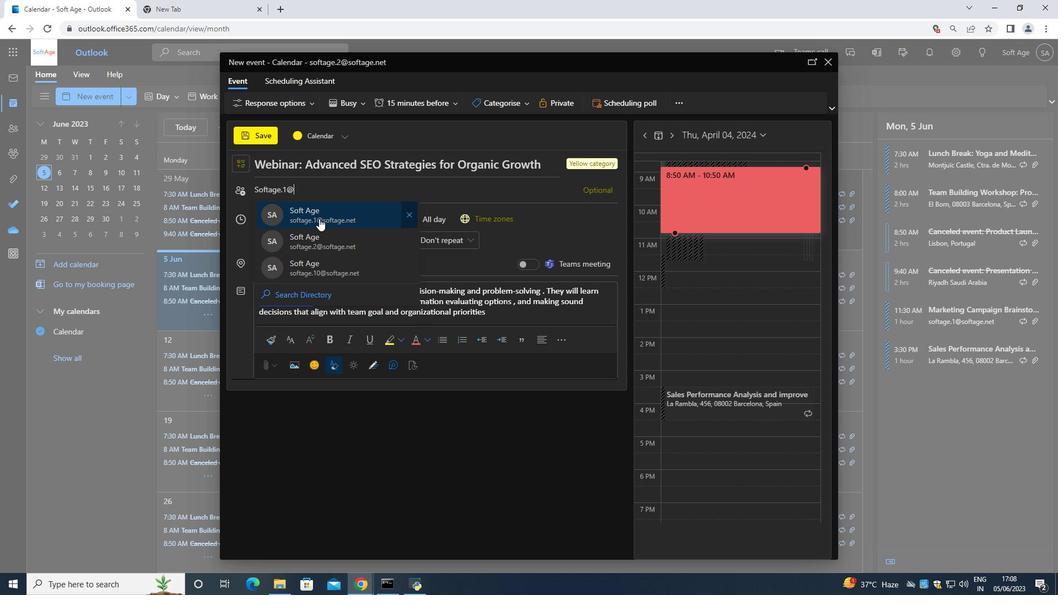 
Action: Mouse moved to (330, 191)
Screenshot: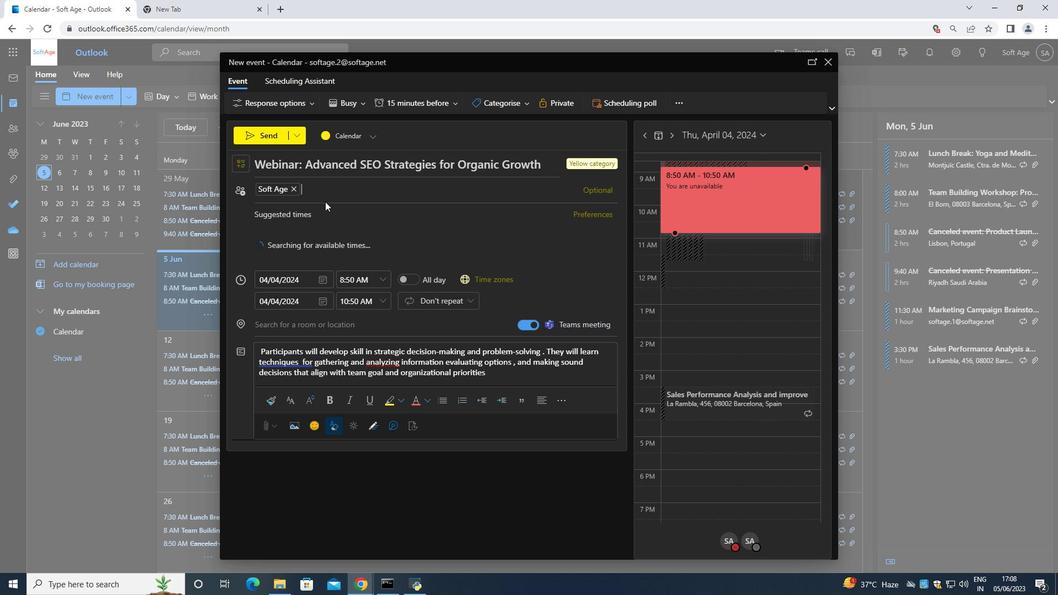 
Action: Key pressed <Key.shift>S
Screenshot: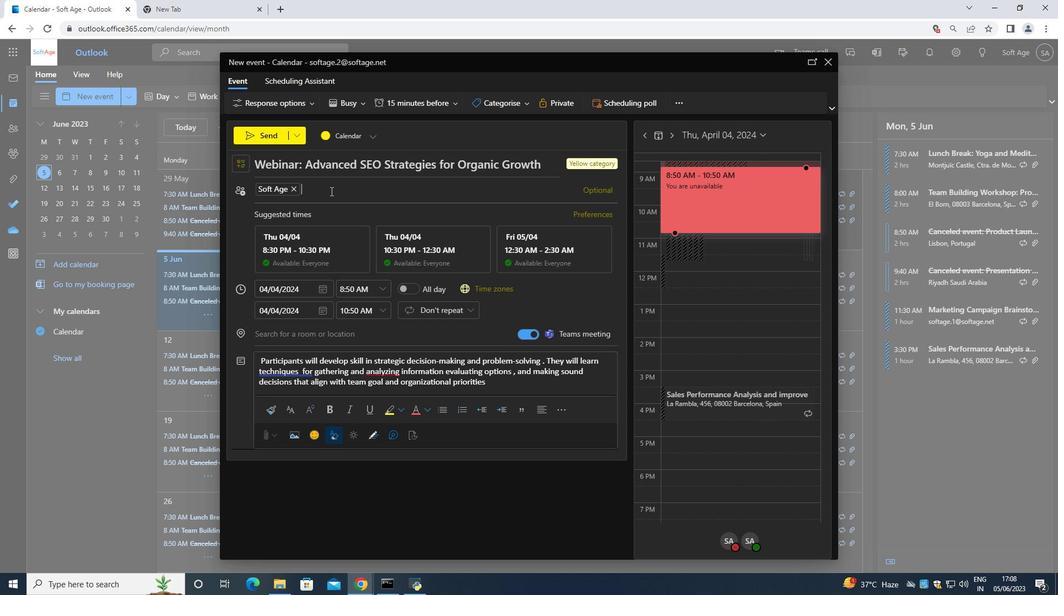 
Action: Mouse moved to (330, 190)
Screenshot: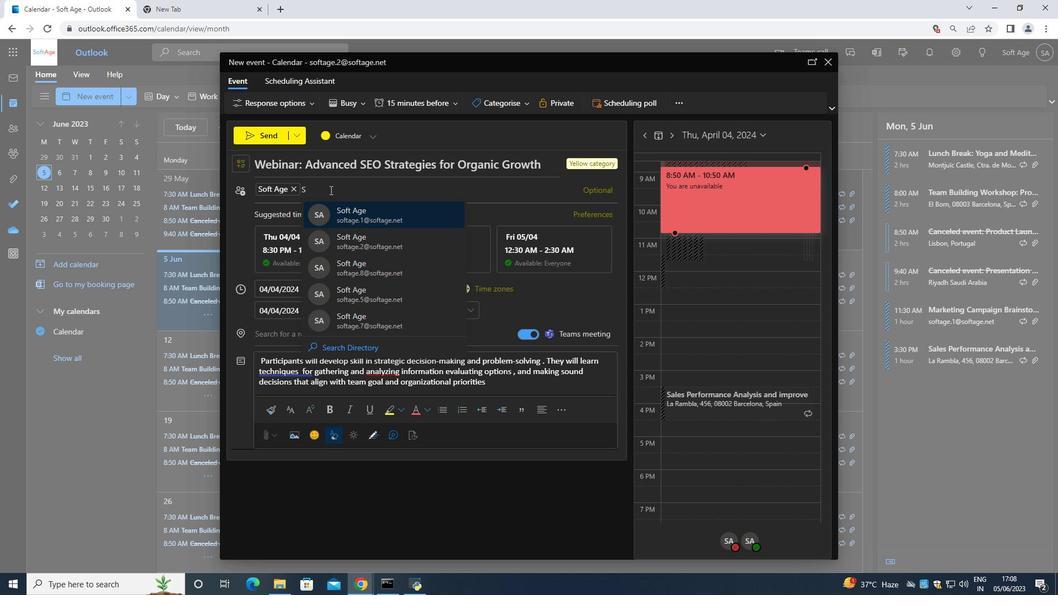 
Action: Key pressed o
Screenshot: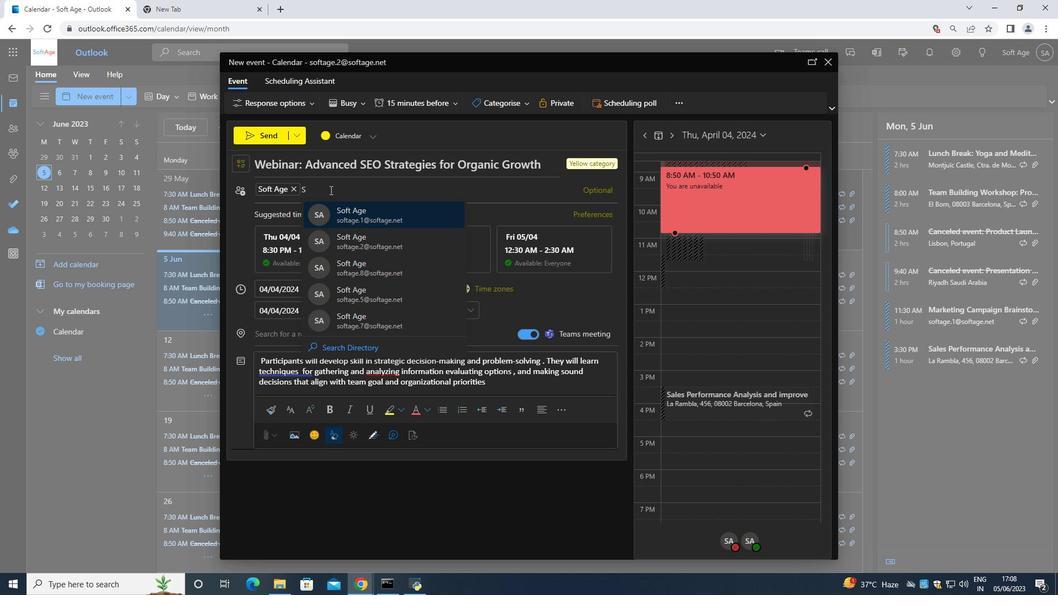 
Action: Mouse moved to (329, 190)
Screenshot: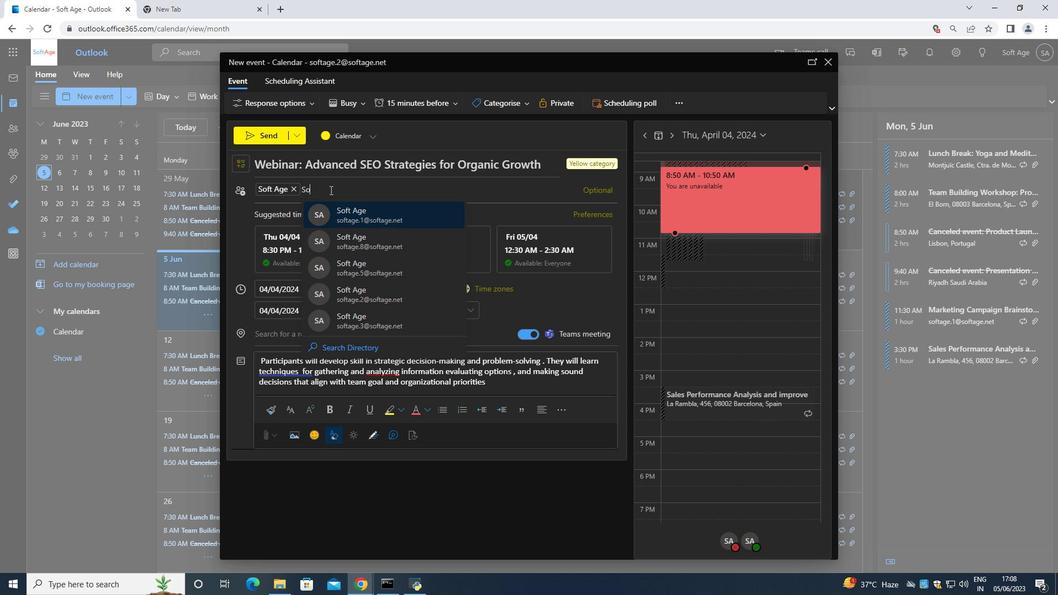 
Action: Key pressed ftage<Key.shift>@<Key.backspace>.3<Key.shift><Key.shift><Key.shift>@
Screenshot: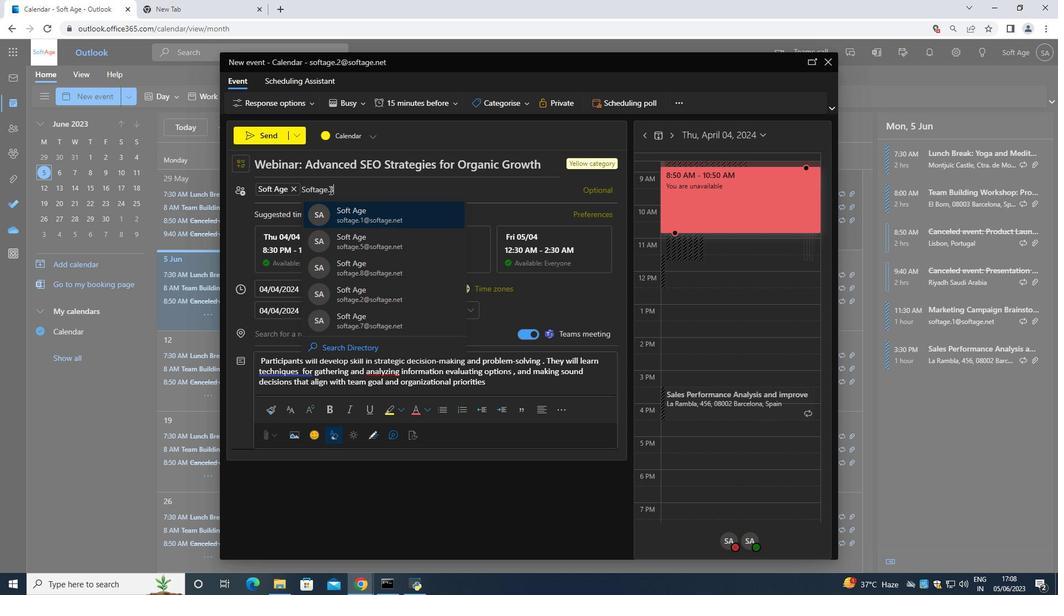 
Action: Mouse moved to (364, 223)
Screenshot: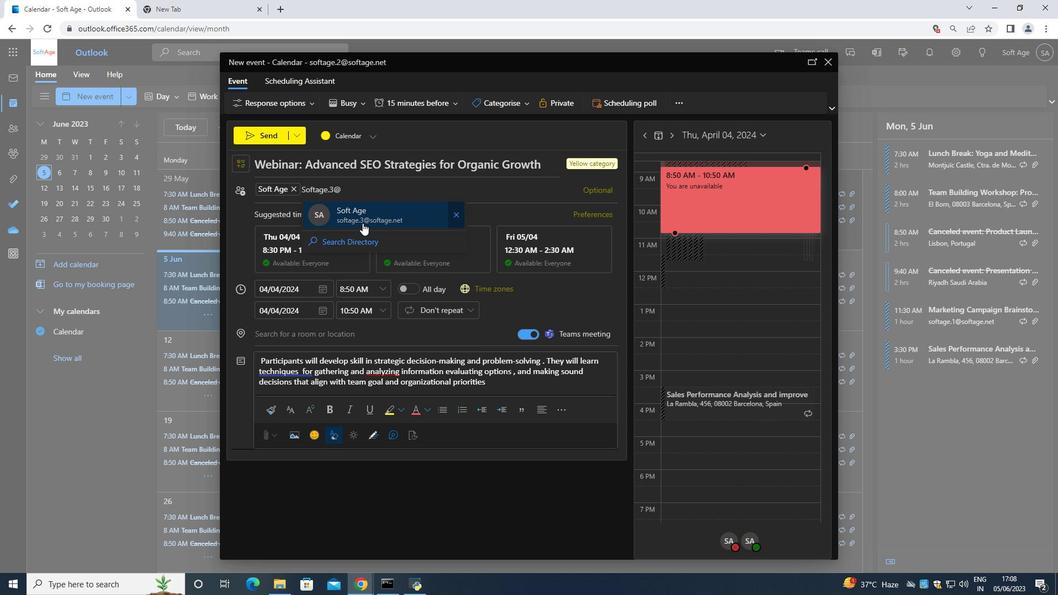 
Action: Mouse pressed left at (364, 223)
Screenshot: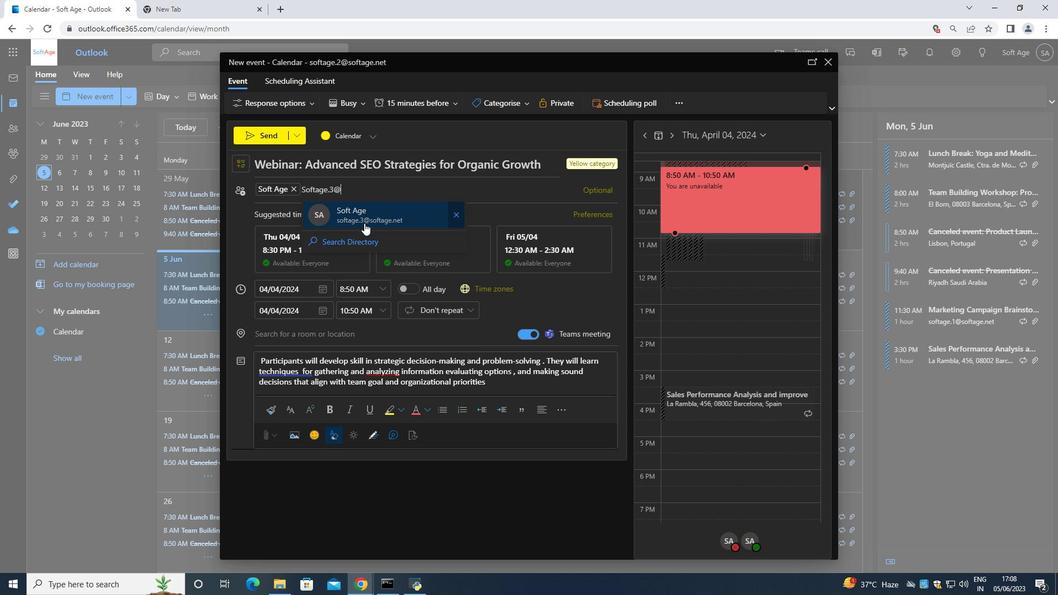 
Action: Mouse moved to (412, 95)
Screenshot: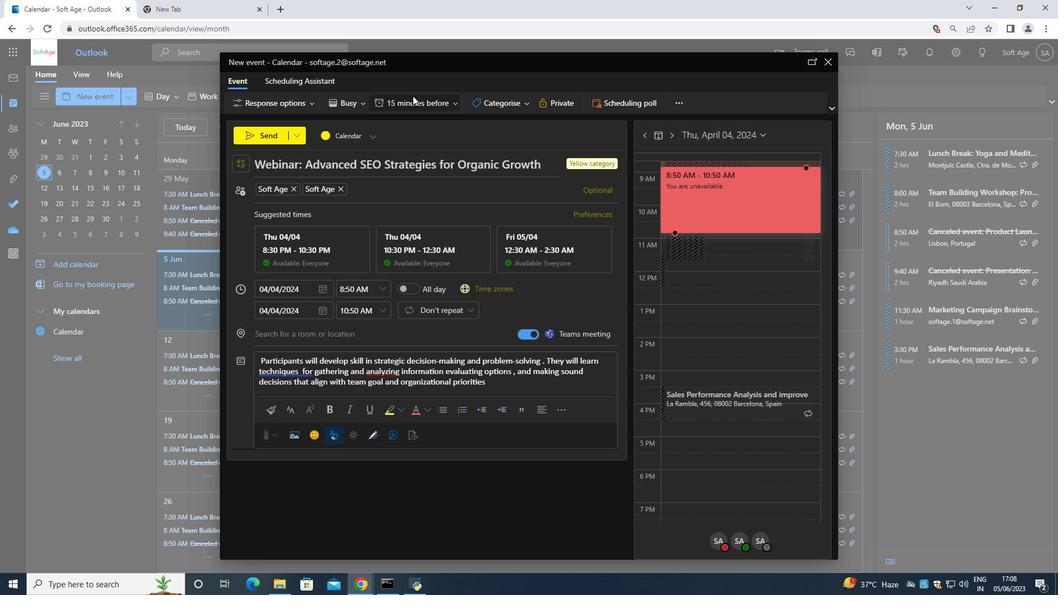 
Action: Mouse pressed left at (412, 95)
Screenshot: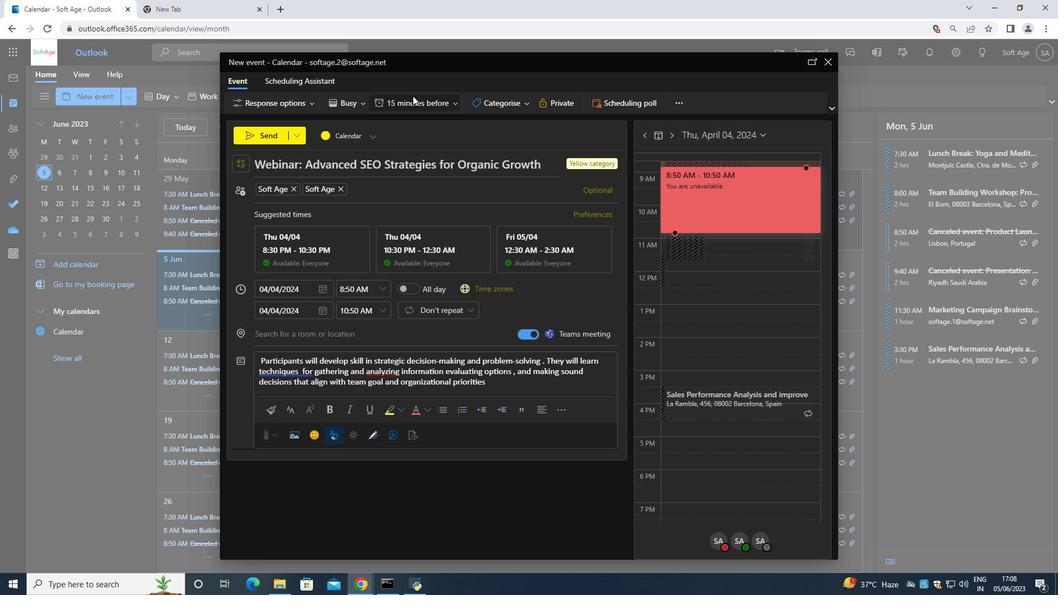 
Action: Mouse moved to (421, 162)
Screenshot: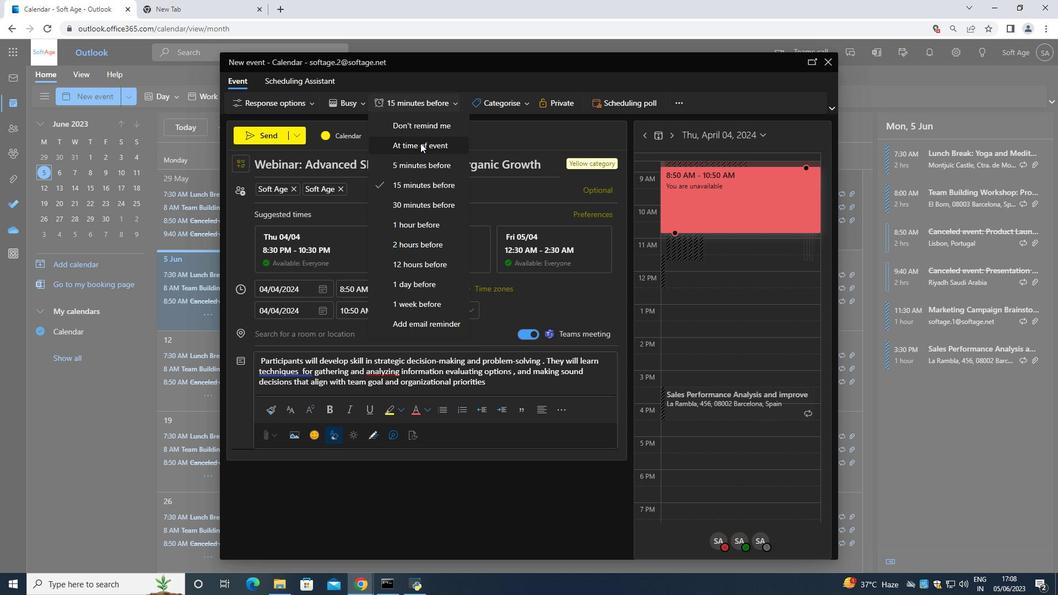 
Action: Mouse pressed left at (421, 162)
Screenshot: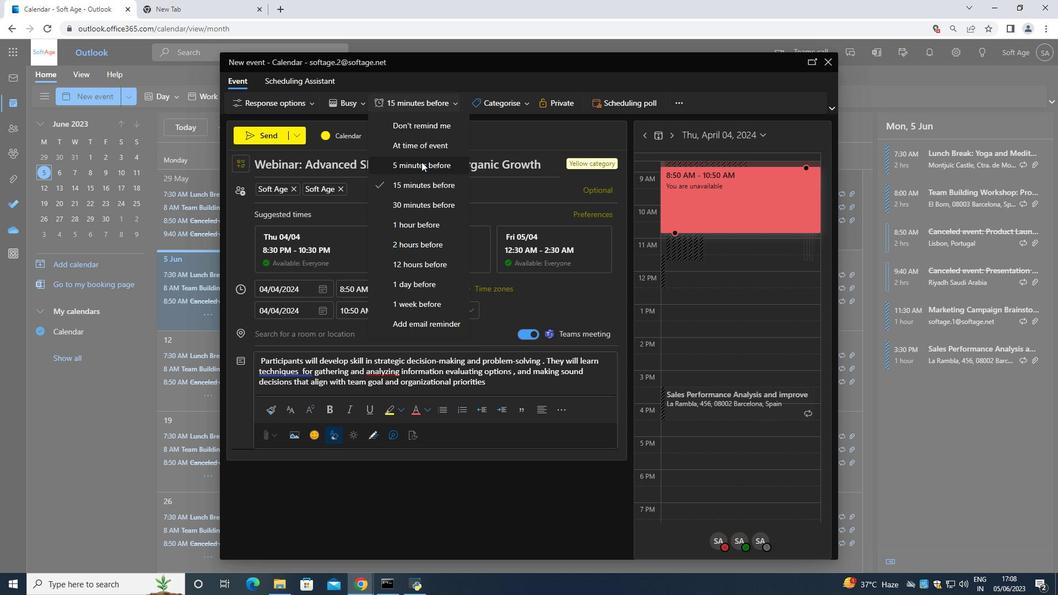 
Action: Mouse moved to (261, 131)
Screenshot: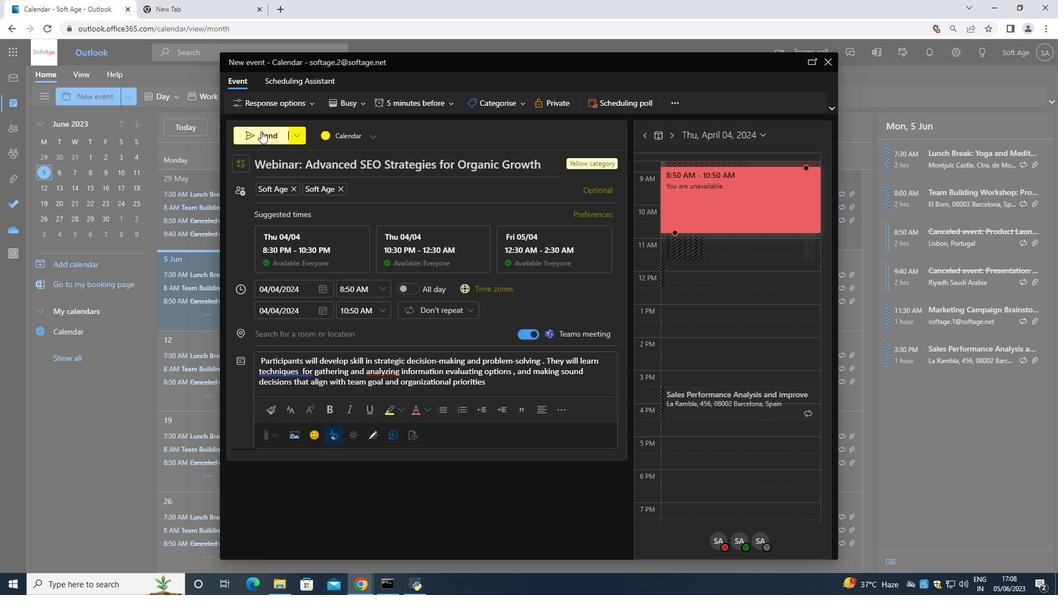 
Action: Mouse pressed left at (261, 131)
Screenshot: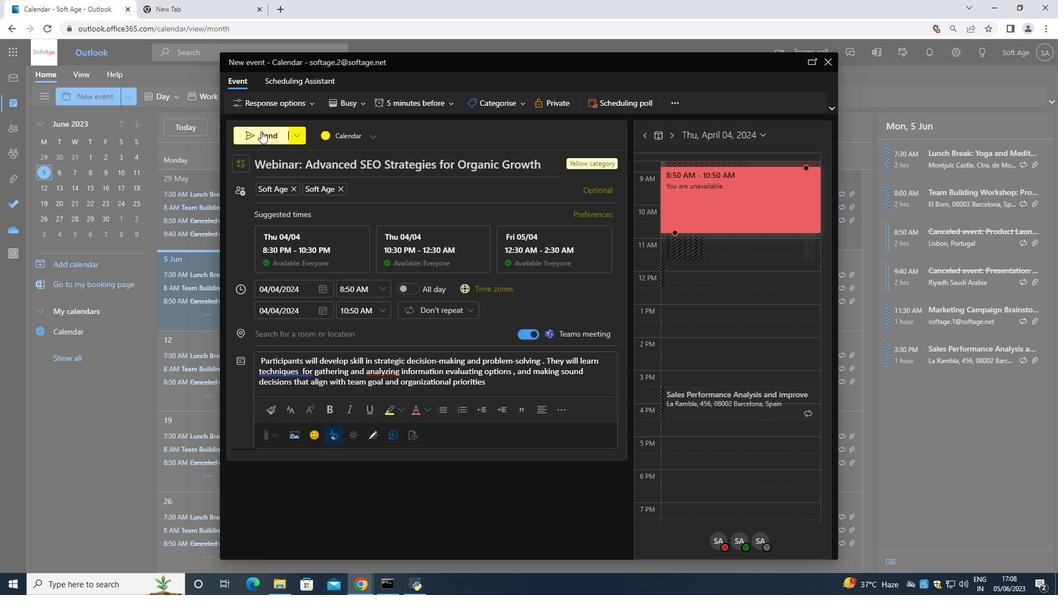 
Action: Mouse moved to (260, 131)
Screenshot: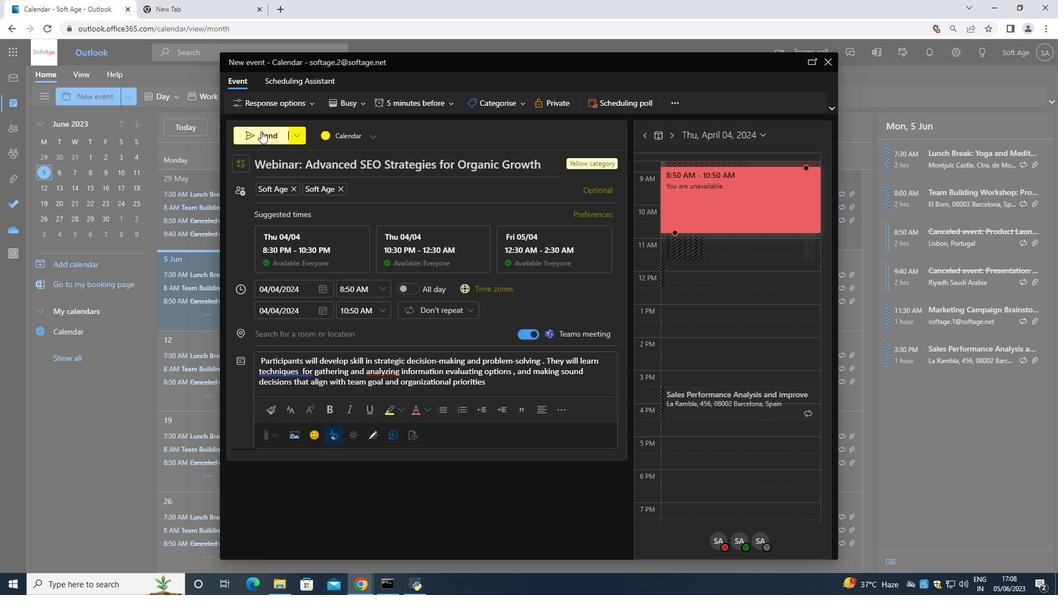 
